 Task: Search one way flight ticket for 4 adults, 1 infant in seat and 1 infant on lap in premium economy from Washington, D.c./dulles/chantilly: Washington Dulles International Airport to Rock Springs: Southwest Wyoming Regional Airport (rock Springs Sweetwater County Airport) on 8-5-2023. Choice of flights is United. Number of bags: 3 checked bags. Price is upto 107000. Outbound departure time preference is 11:00.
Action: Mouse moved to (311, 276)
Screenshot: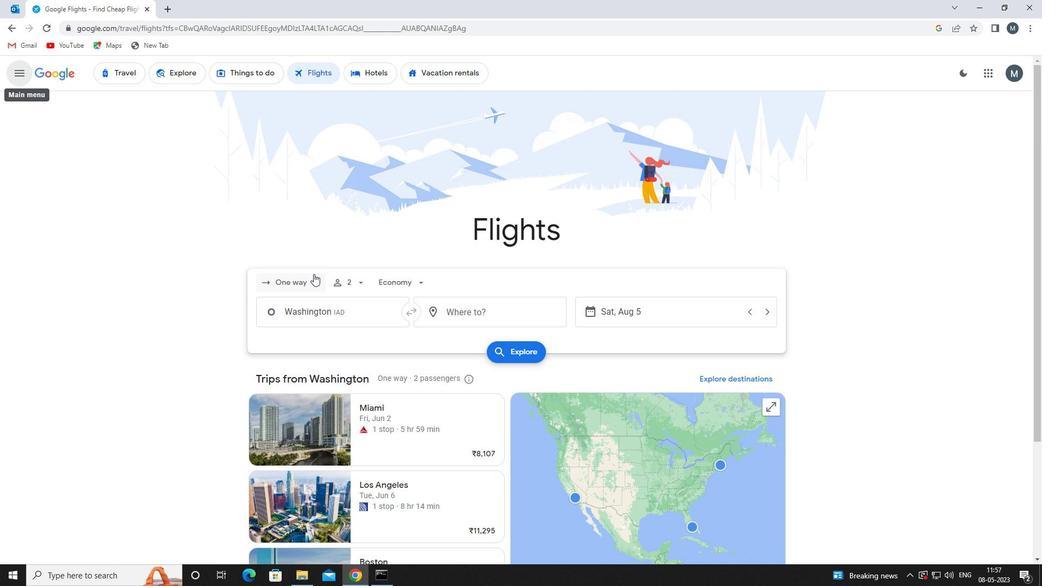 
Action: Mouse pressed left at (311, 276)
Screenshot: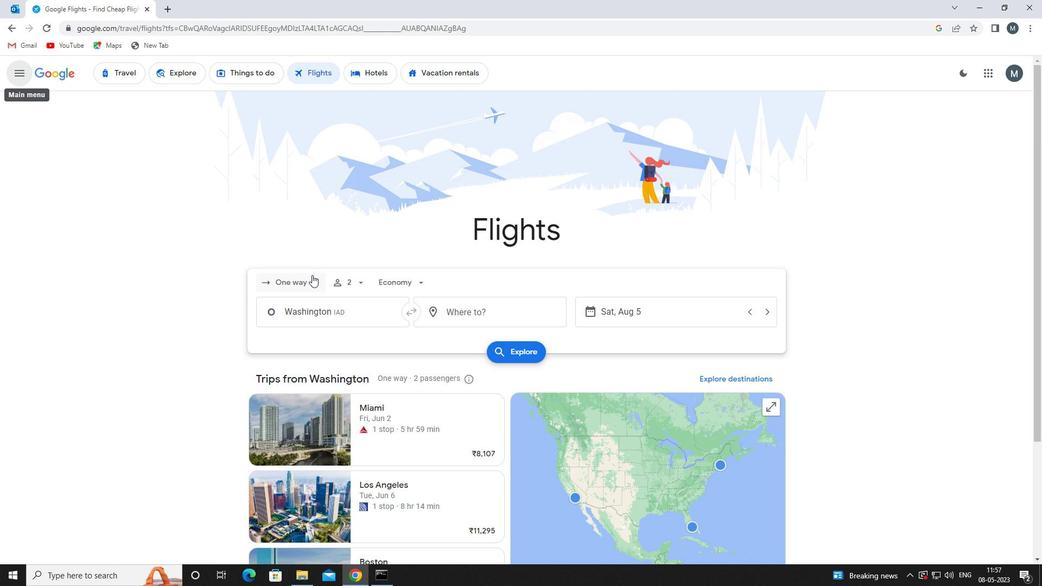 
Action: Mouse moved to (308, 332)
Screenshot: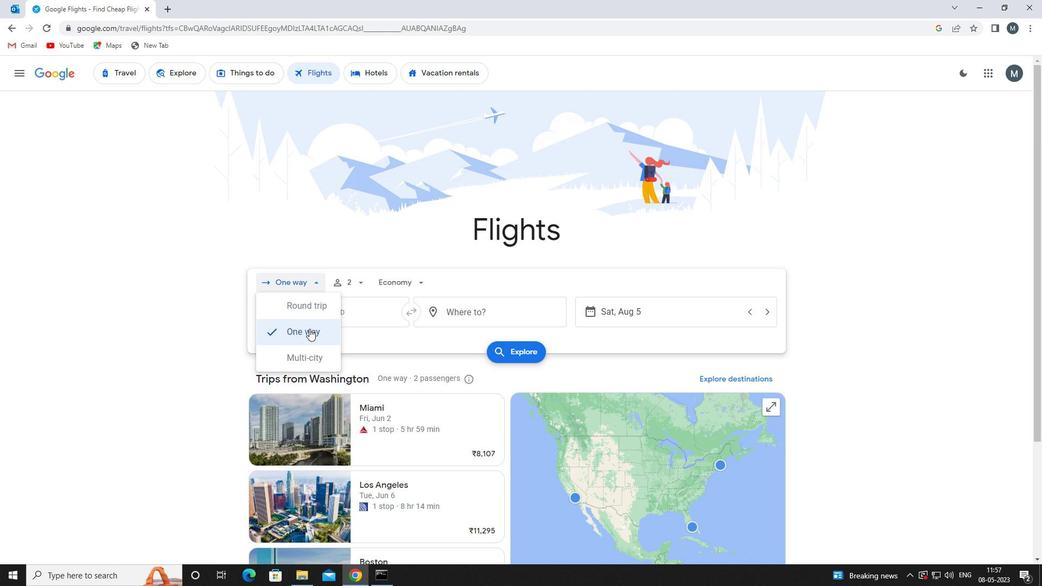 
Action: Mouse pressed left at (308, 332)
Screenshot: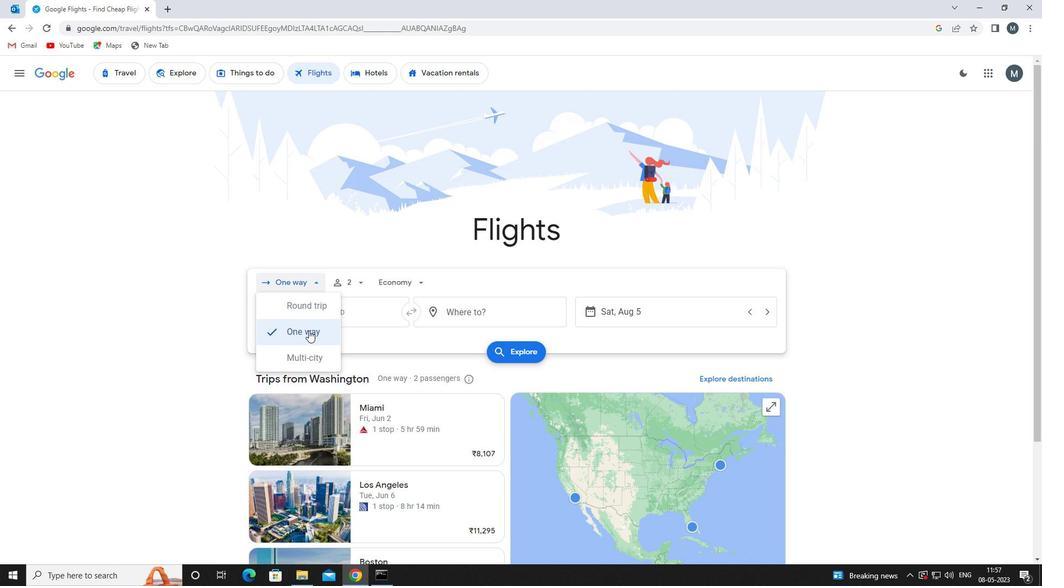 
Action: Mouse moved to (347, 281)
Screenshot: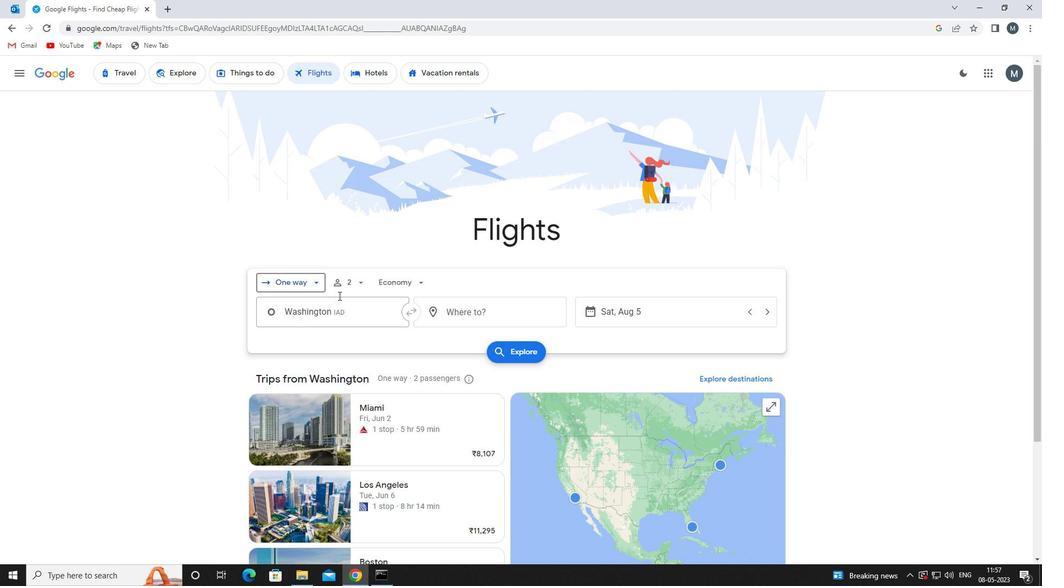 
Action: Mouse pressed left at (347, 281)
Screenshot: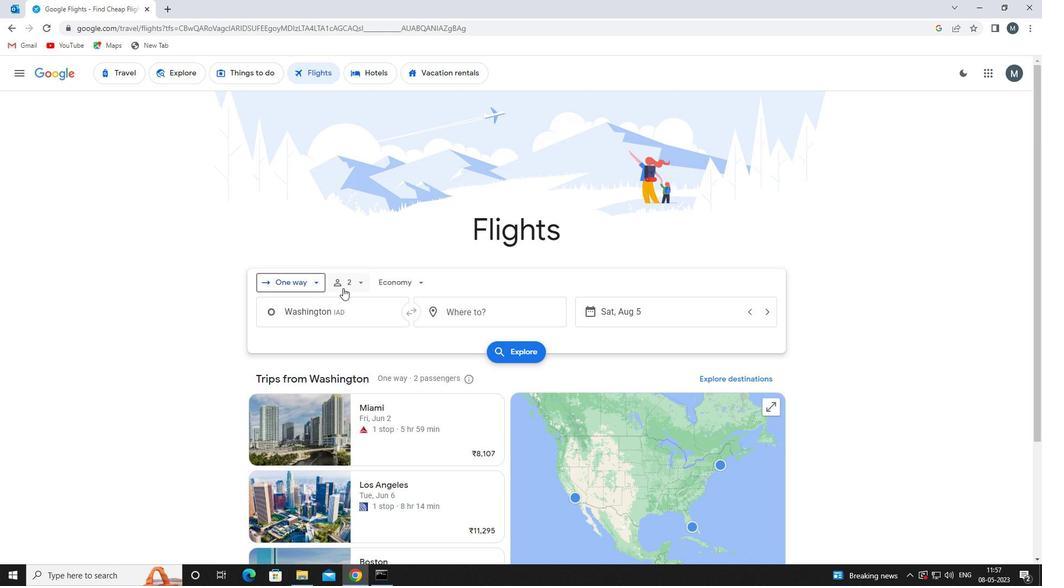 
Action: Mouse moved to (448, 310)
Screenshot: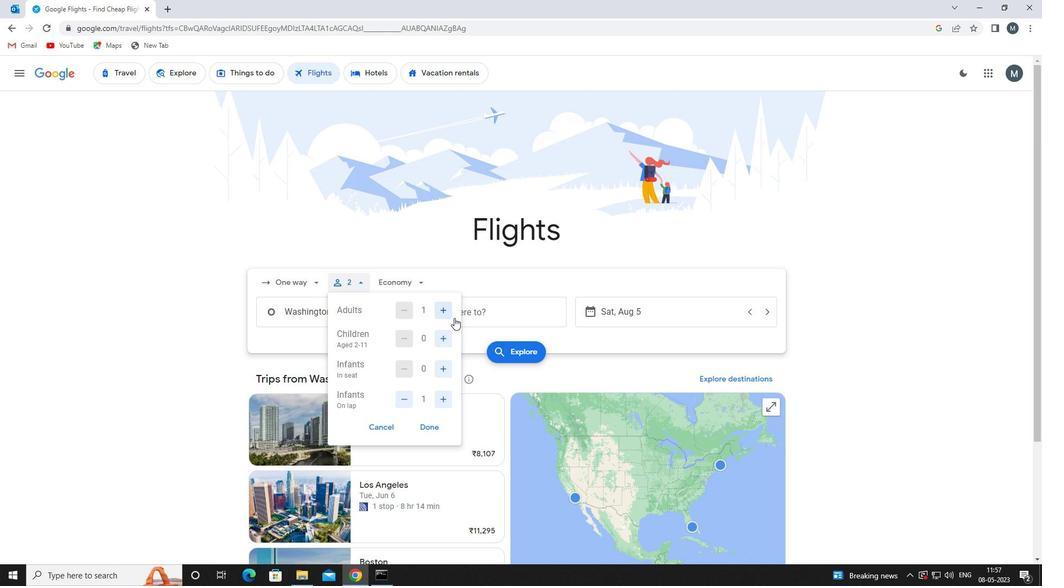 
Action: Mouse pressed left at (448, 310)
Screenshot: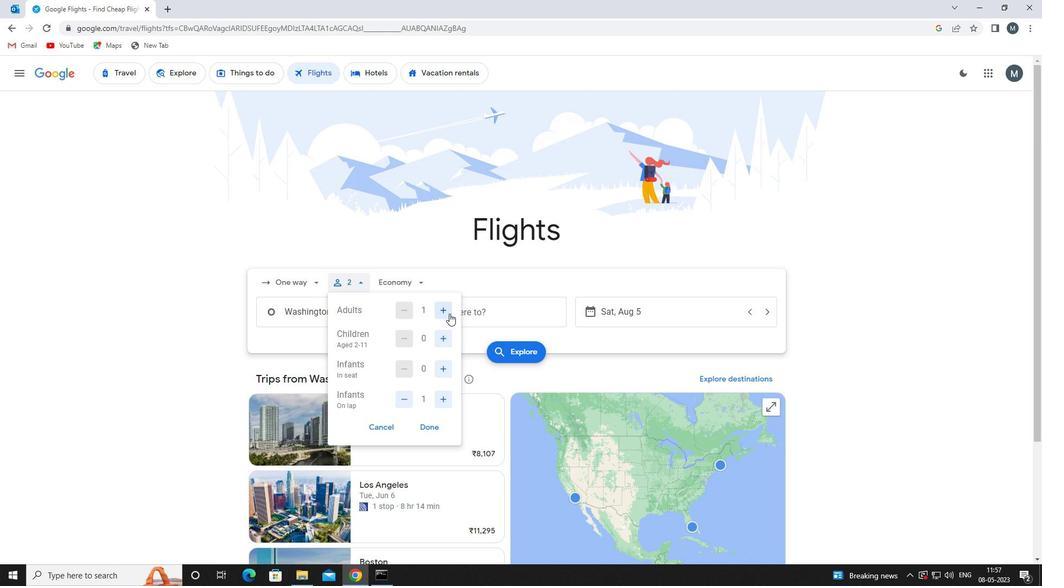 
Action: Mouse pressed left at (448, 310)
Screenshot: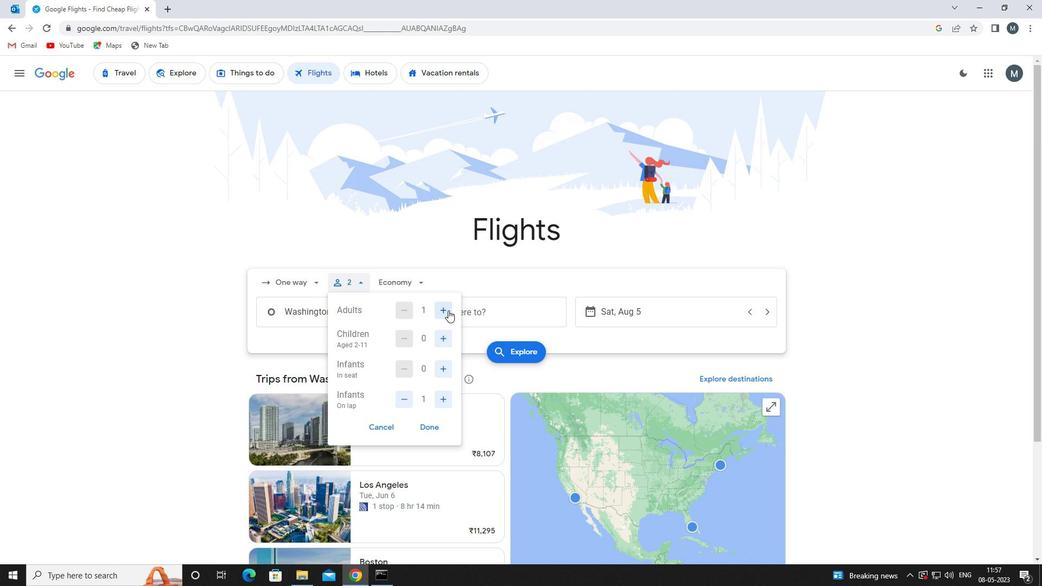 
Action: Mouse pressed left at (448, 310)
Screenshot: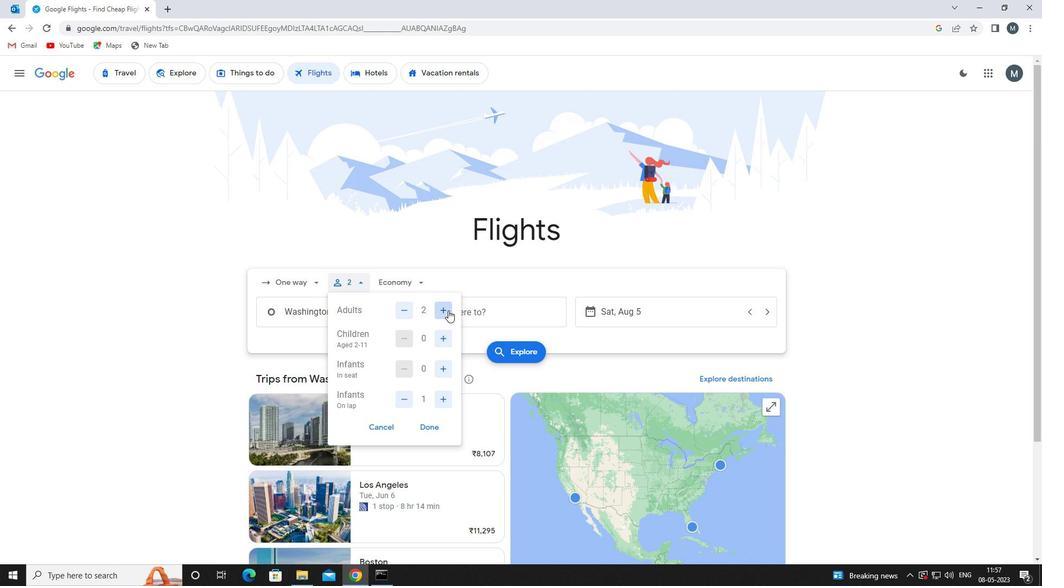 
Action: Mouse moved to (442, 368)
Screenshot: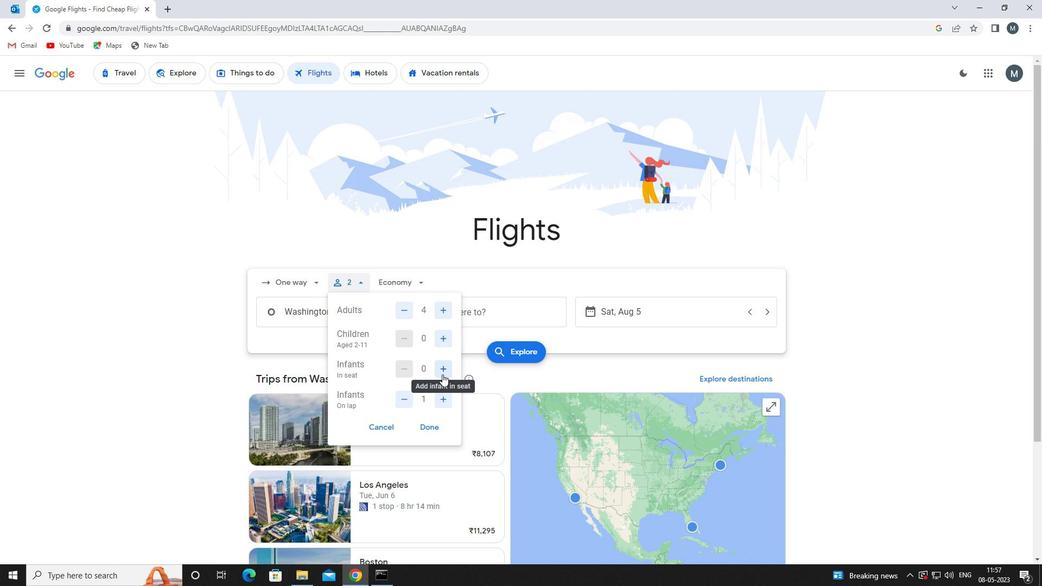 
Action: Mouse pressed left at (442, 368)
Screenshot: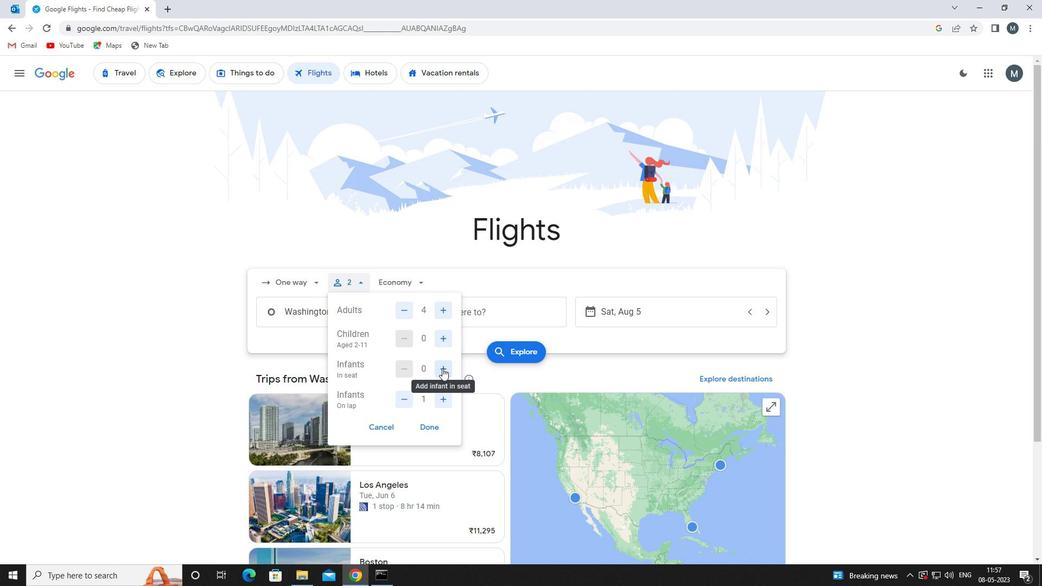 
Action: Mouse moved to (445, 401)
Screenshot: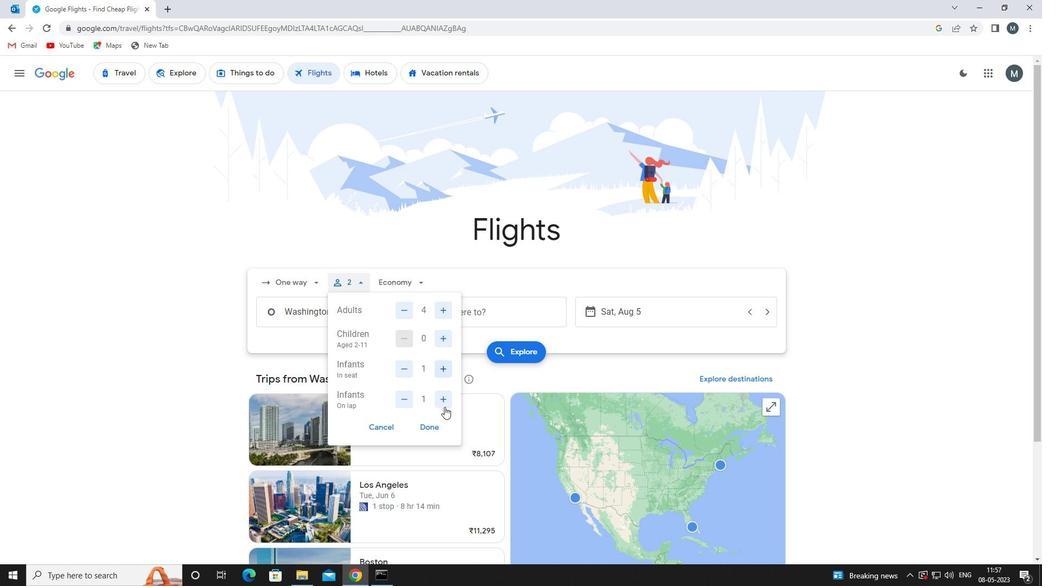 
Action: Mouse pressed left at (445, 401)
Screenshot: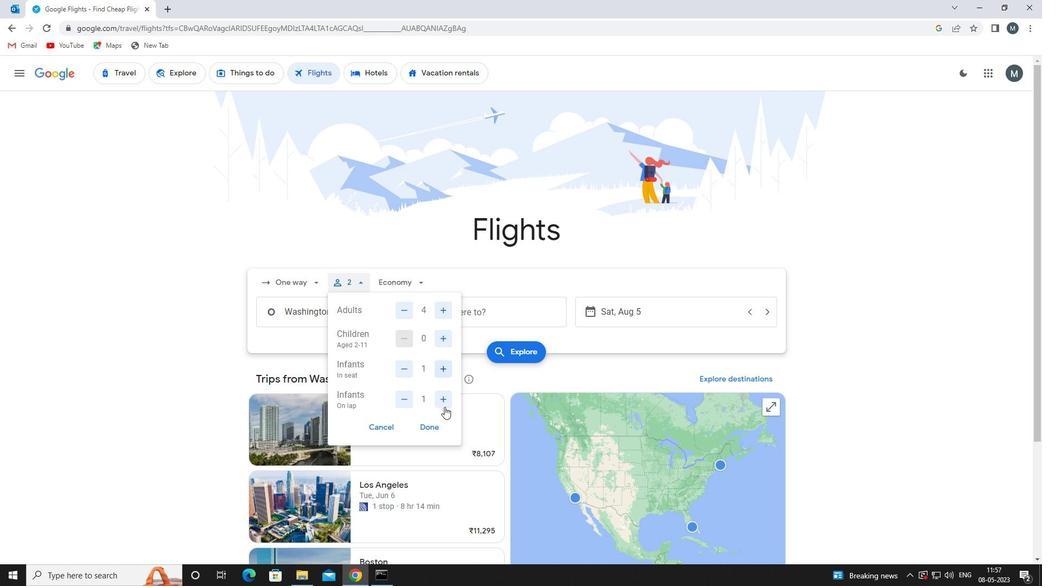 
Action: Mouse moved to (403, 397)
Screenshot: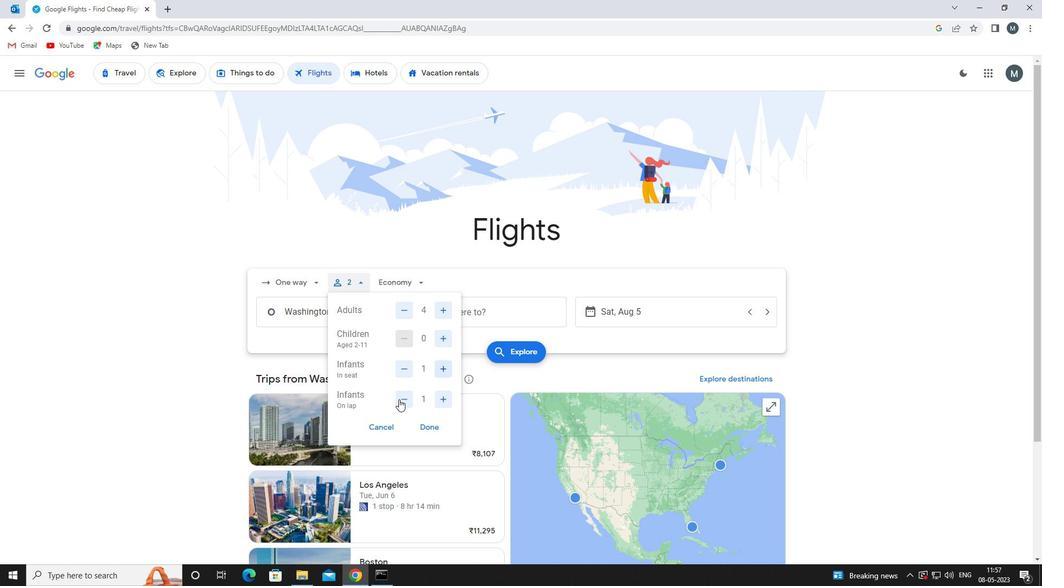 
Action: Mouse pressed left at (403, 397)
Screenshot: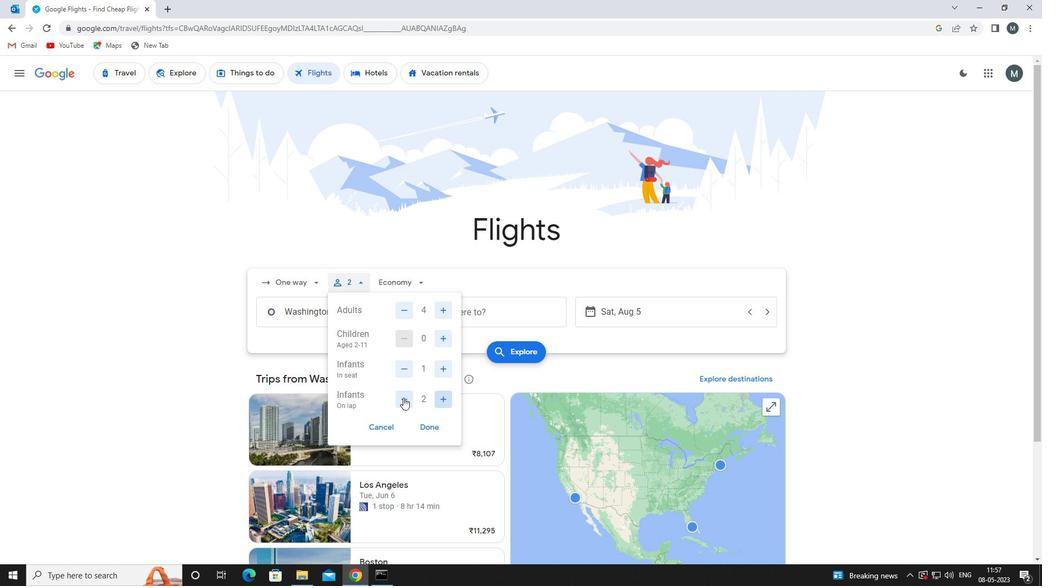 
Action: Mouse moved to (429, 429)
Screenshot: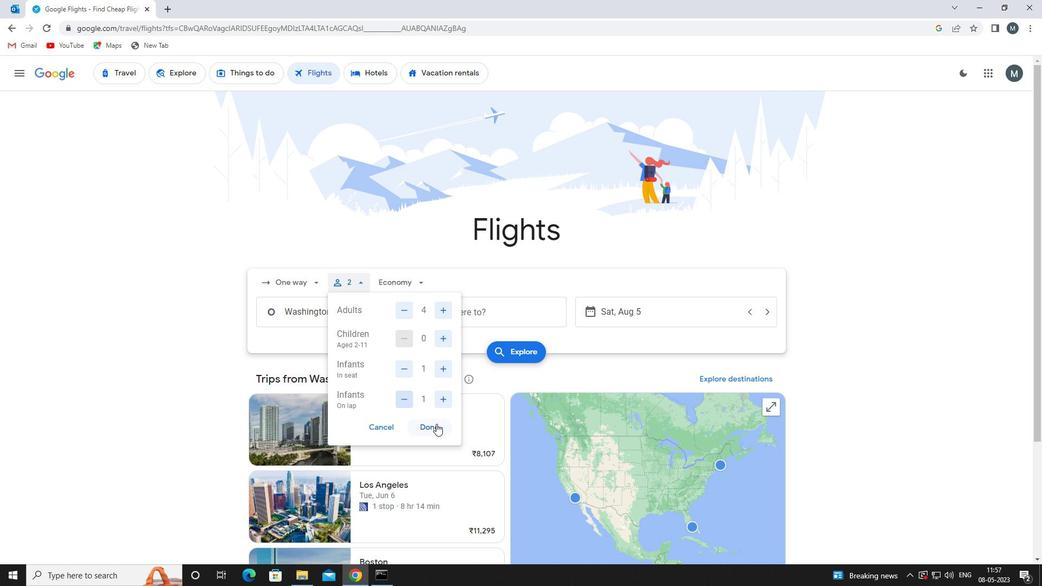 
Action: Mouse pressed left at (429, 429)
Screenshot: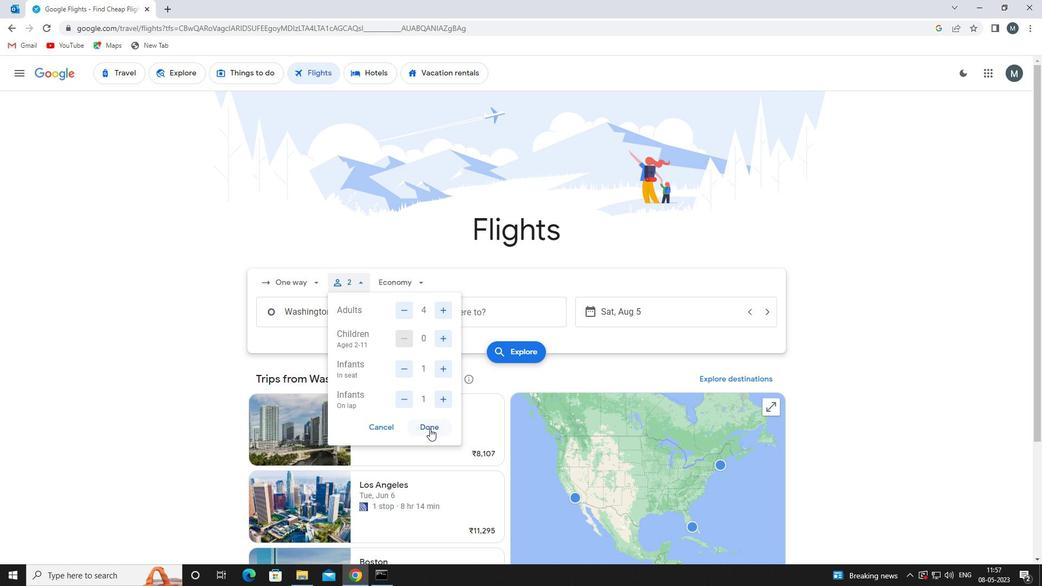 
Action: Mouse moved to (408, 284)
Screenshot: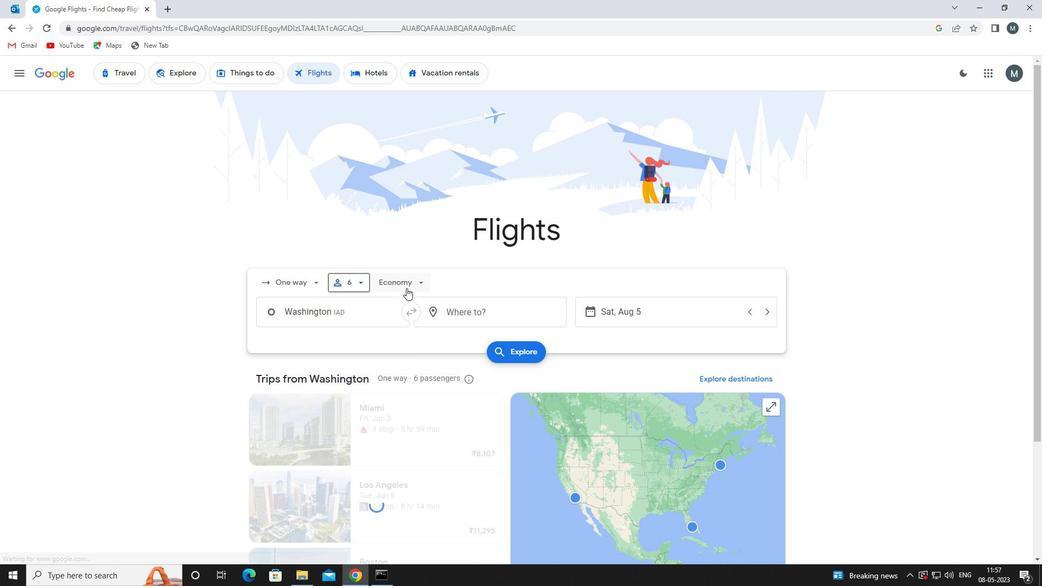 
Action: Mouse pressed left at (408, 284)
Screenshot: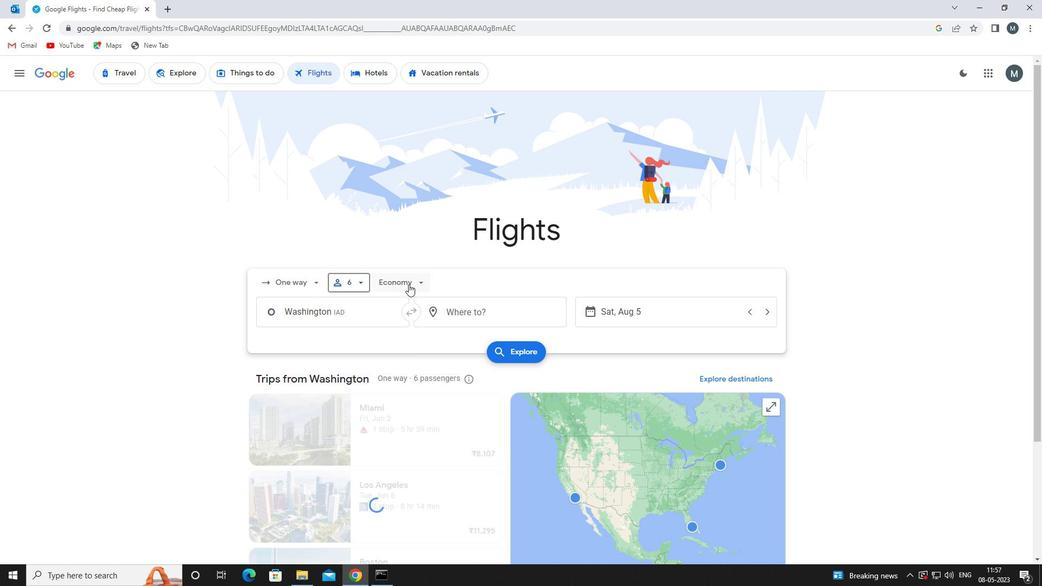 
Action: Mouse moved to (419, 333)
Screenshot: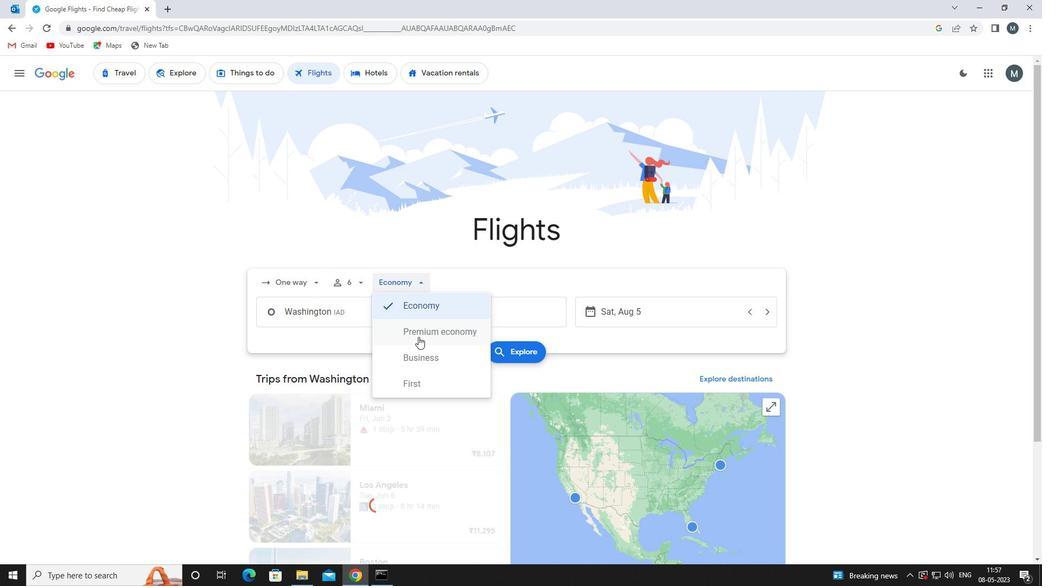 
Action: Mouse pressed left at (419, 333)
Screenshot: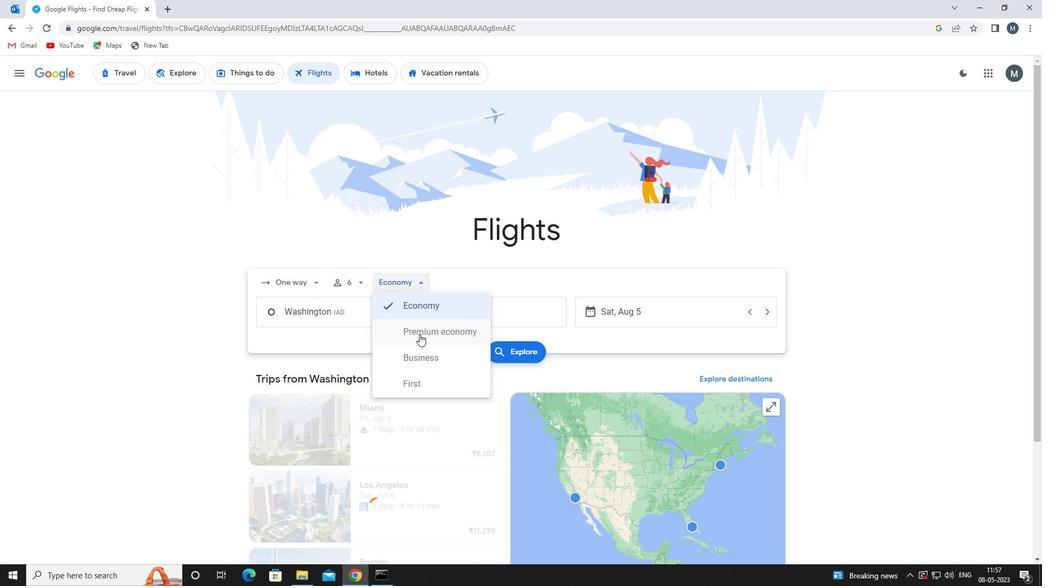 
Action: Mouse moved to (353, 305)
Screenshot: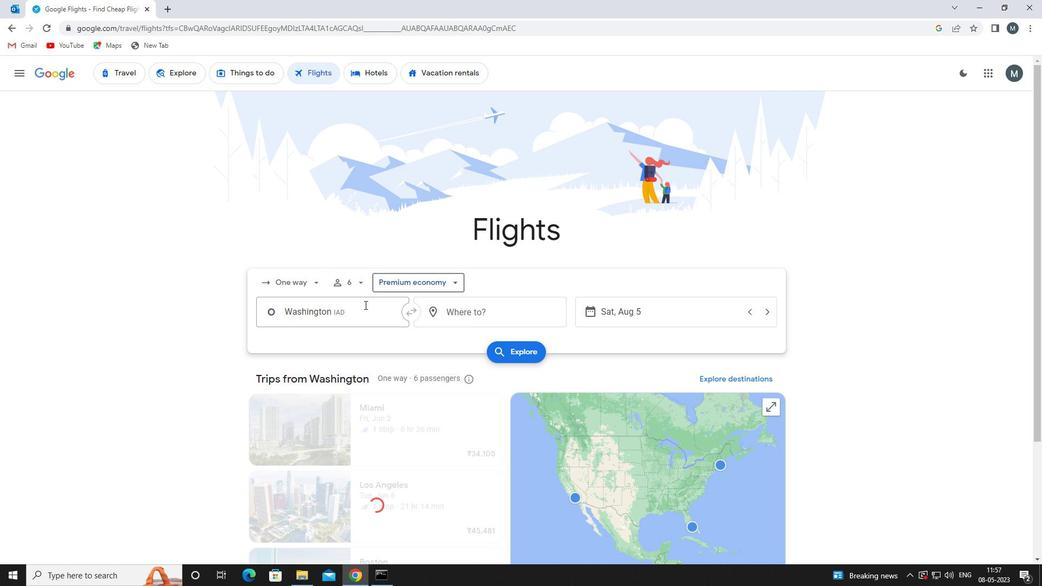 
Action: Mouse pressed left at (353, 305)
Screenshot: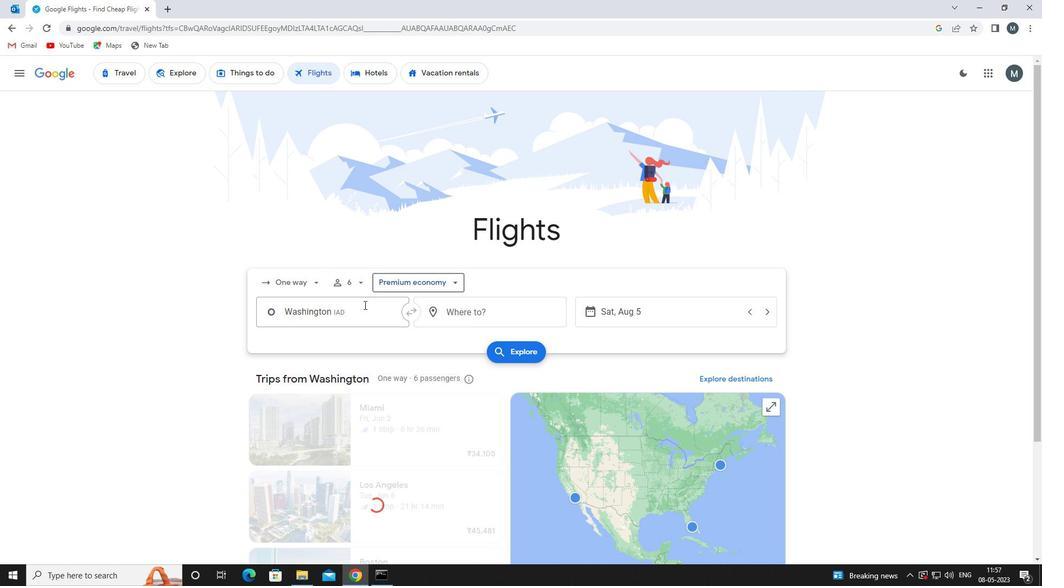 
Action: Mouse moved to (347, 337)
Screenshot: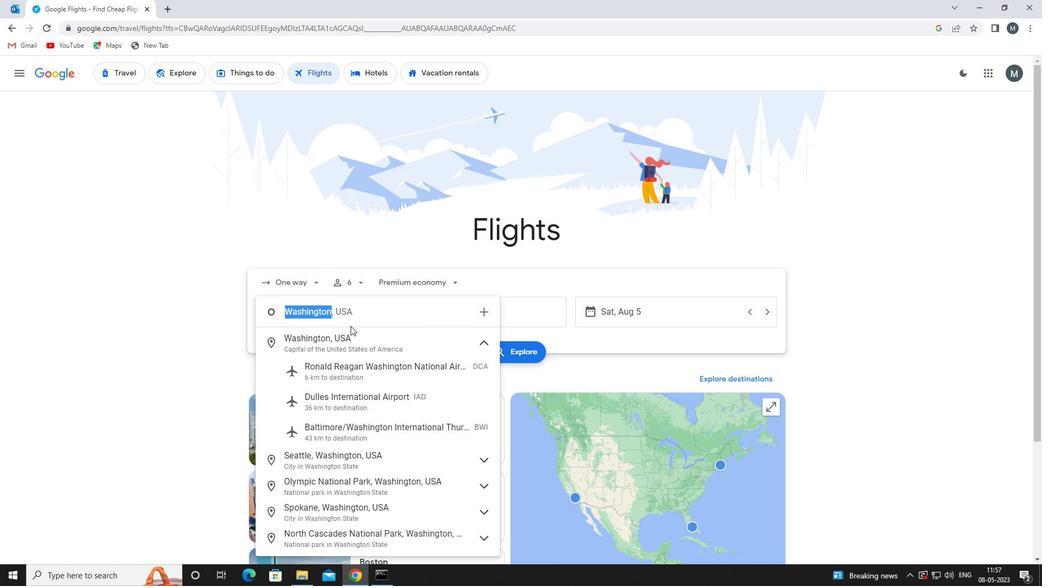 
Action: Key pressed dulles
Screenshot: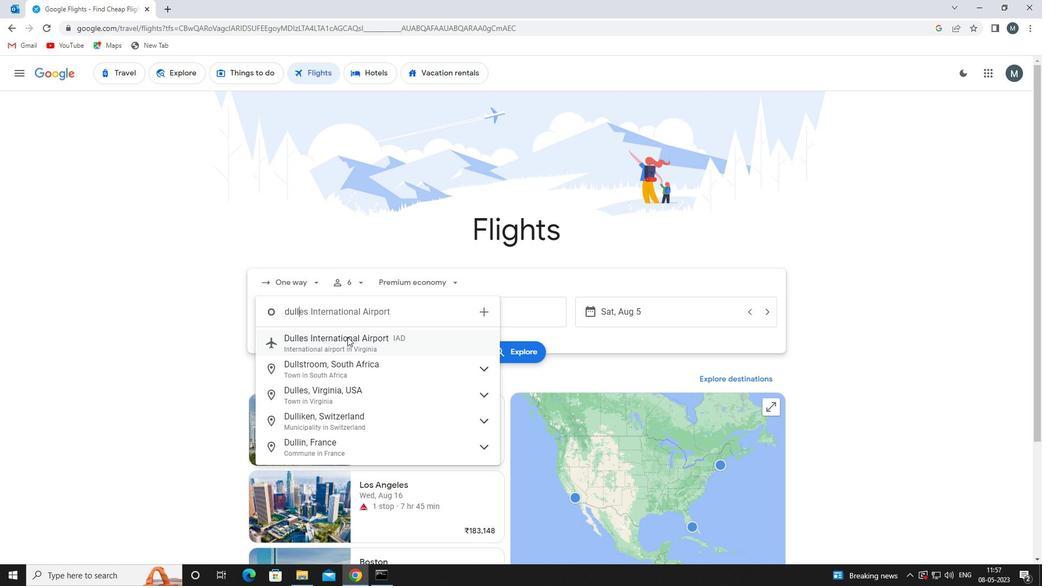 
Action: Mouse moved to (357, 337)
Screenshot: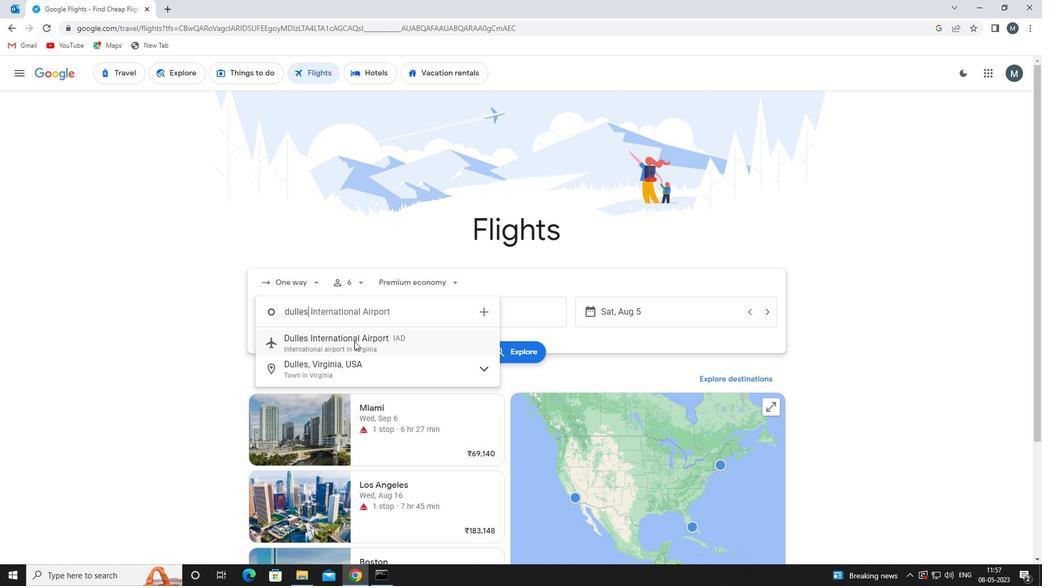 
Action: Mouse pressed left at (357, 337)
Screenshot: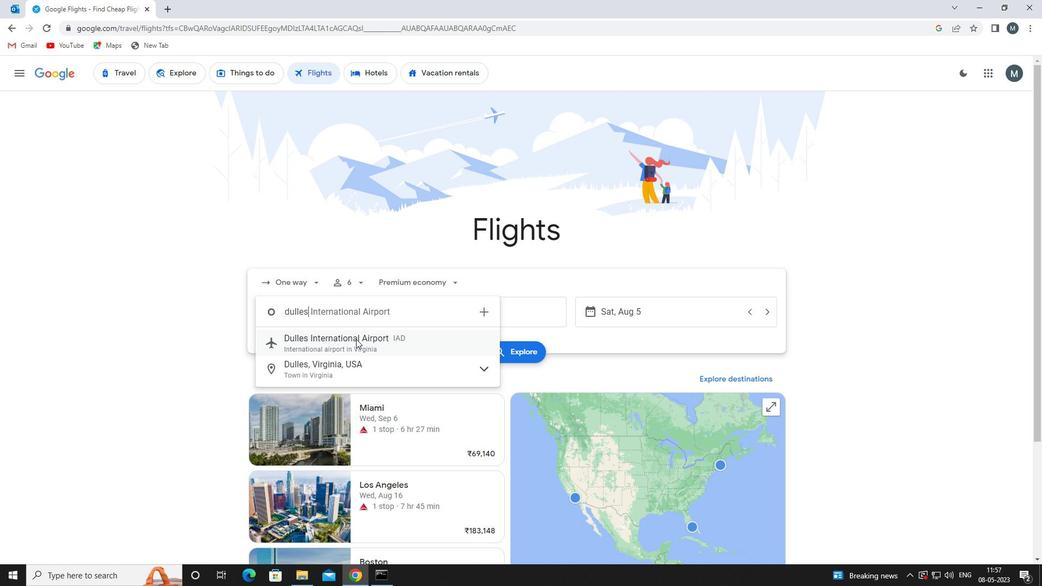 
Action: Mouse moved to (437, 314)
Screenshot: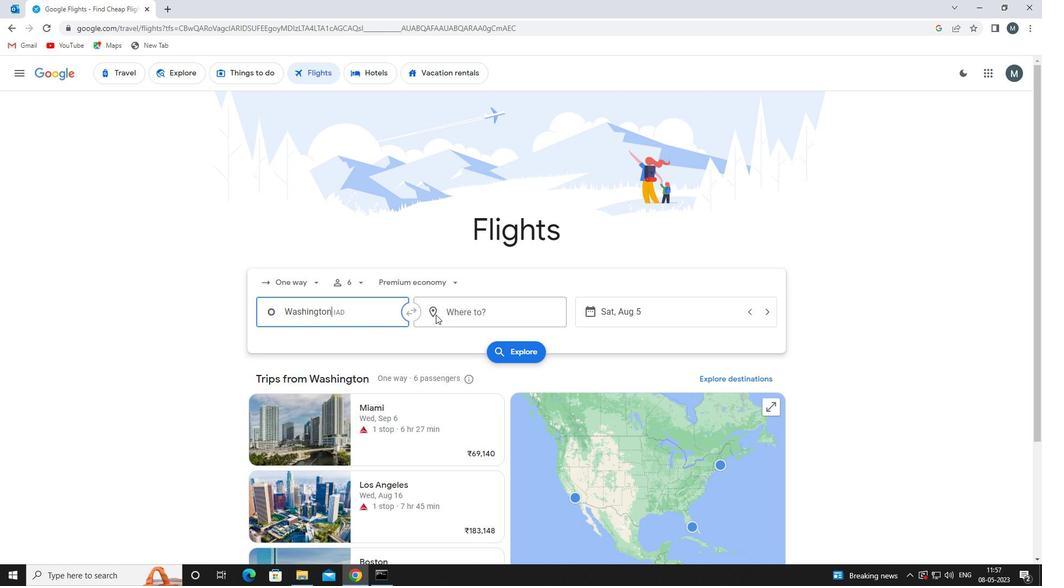 
Action: Mouse pressed left at (437, 314)
Screenshot: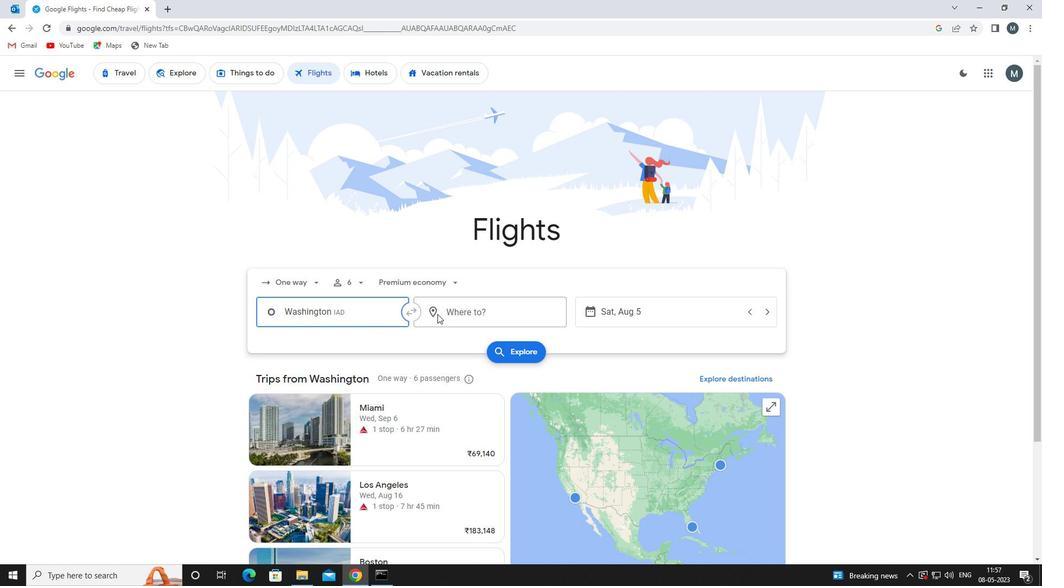 
Action: Mouse moved to (434, 313)
Screenshot: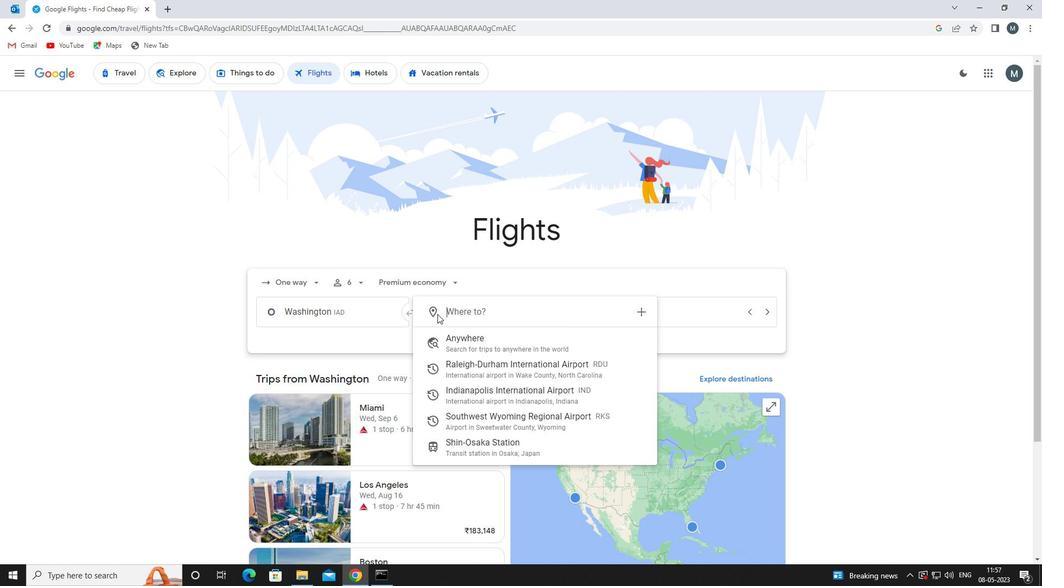 
Action: Key pressed rks
Screenshot: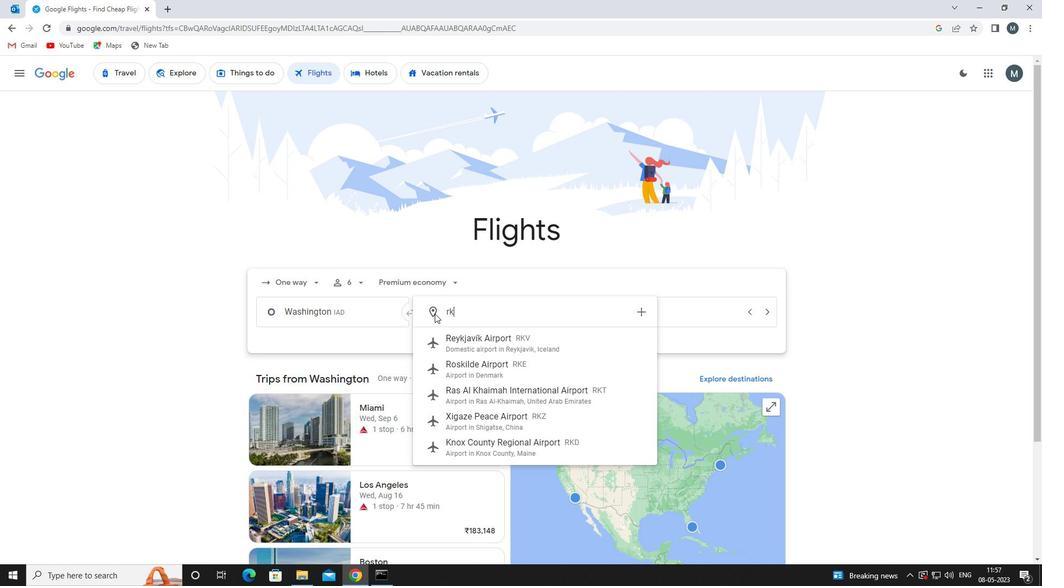 
Action: Mouse moved to (489, 341)
Screenshot: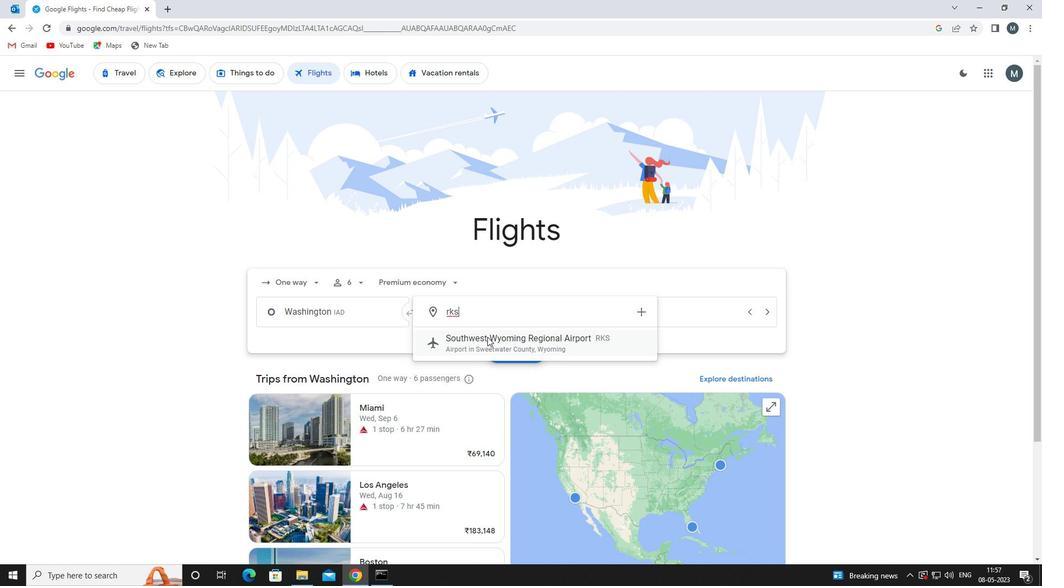 
Action: Mouse pressed left at (489, 341)
Screenshot: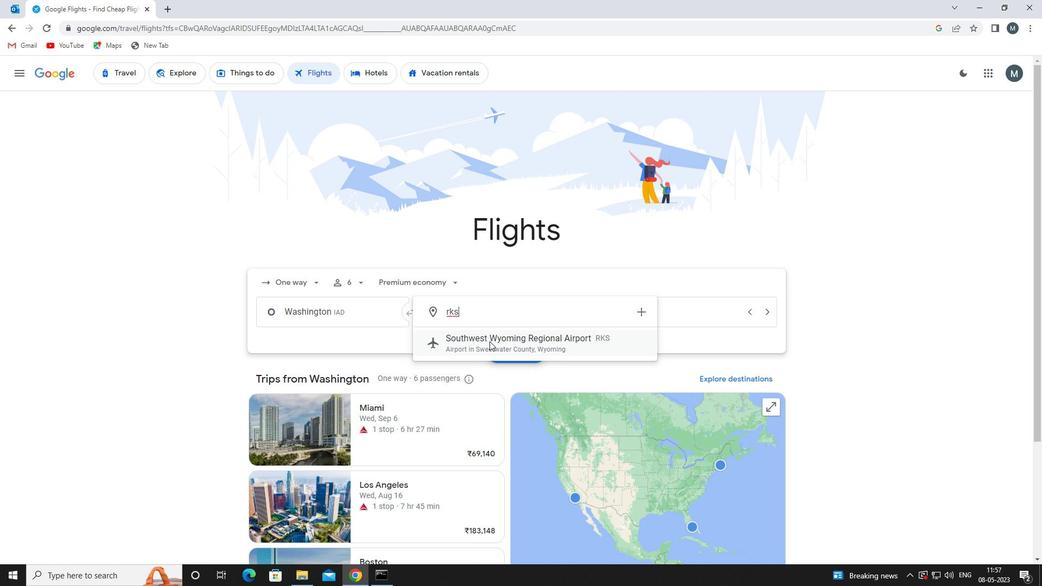 
Action: Mouse moved to (624, 310)
Screenshot: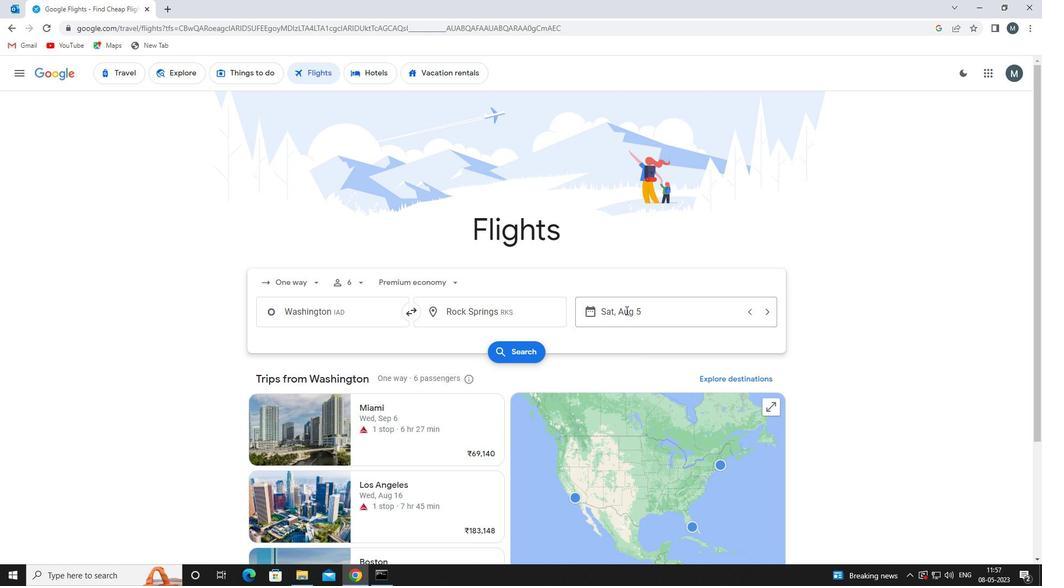 
Action: Mouse pressed left at (624, 310)
Screenshot: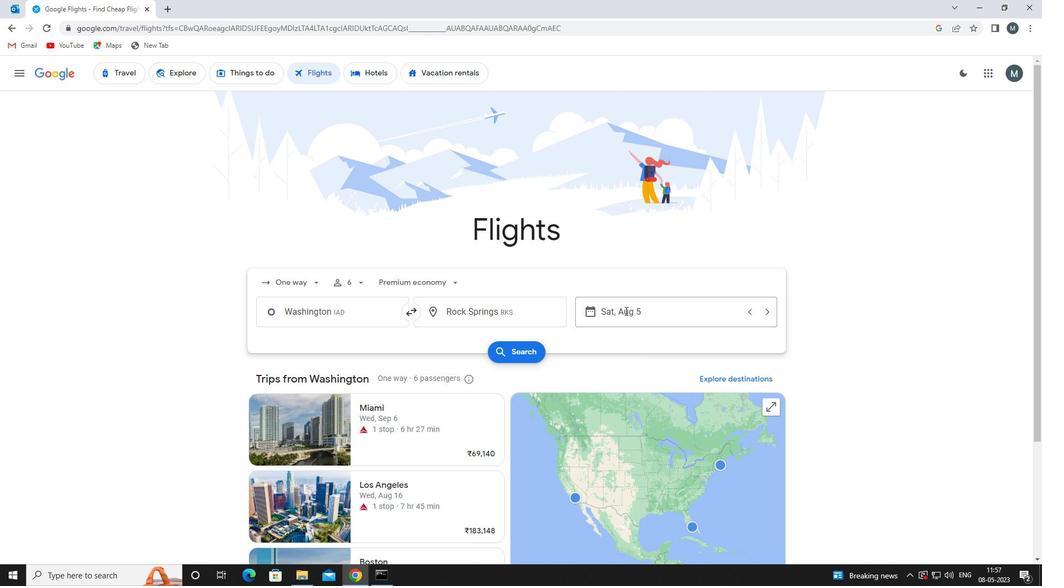 
Action: Mouse moved to (544, 370)
Screenshot: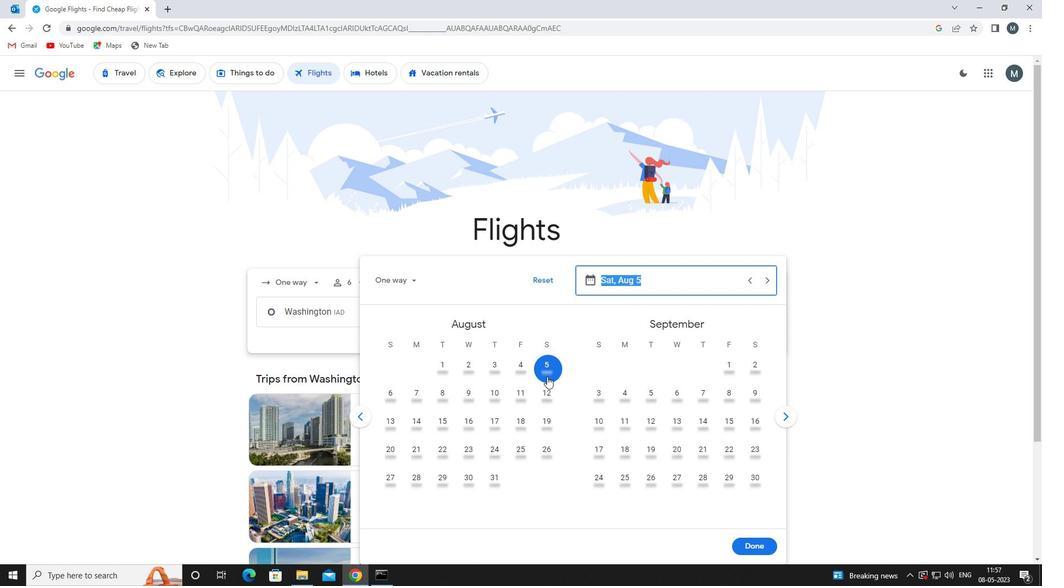 
Action: Mouse pressed left at (544, 370)
Screenshot: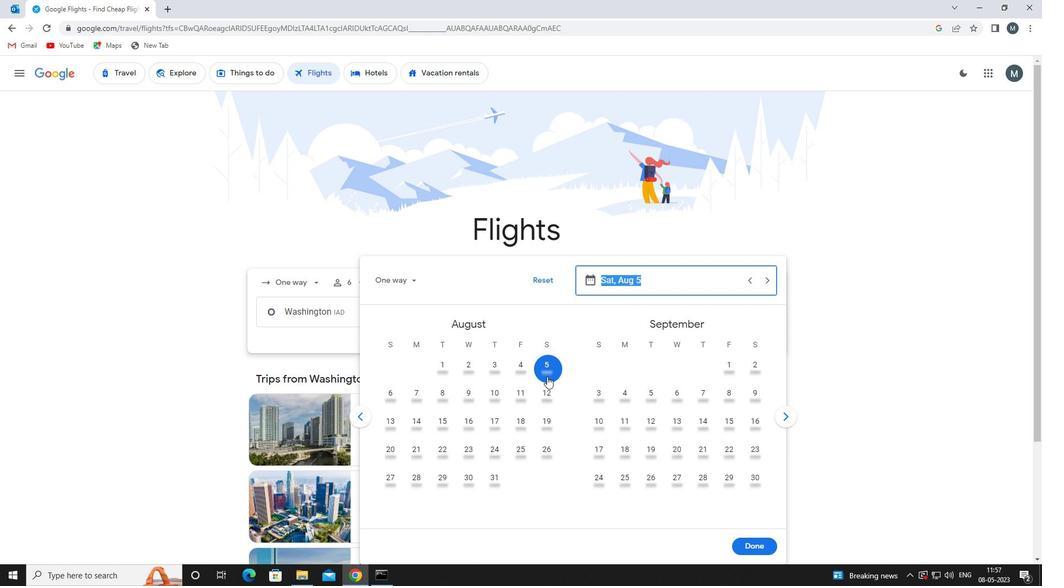 
Action: Mouse moved to (751, 544)
Screenshot: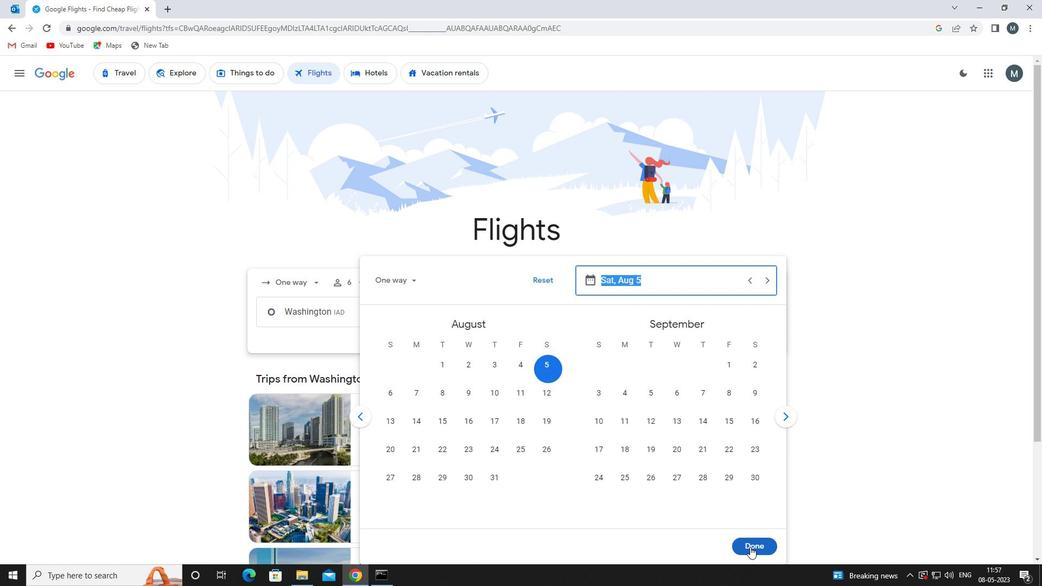 
Action: Mouse pressed left at (751, 544)
Screenshot: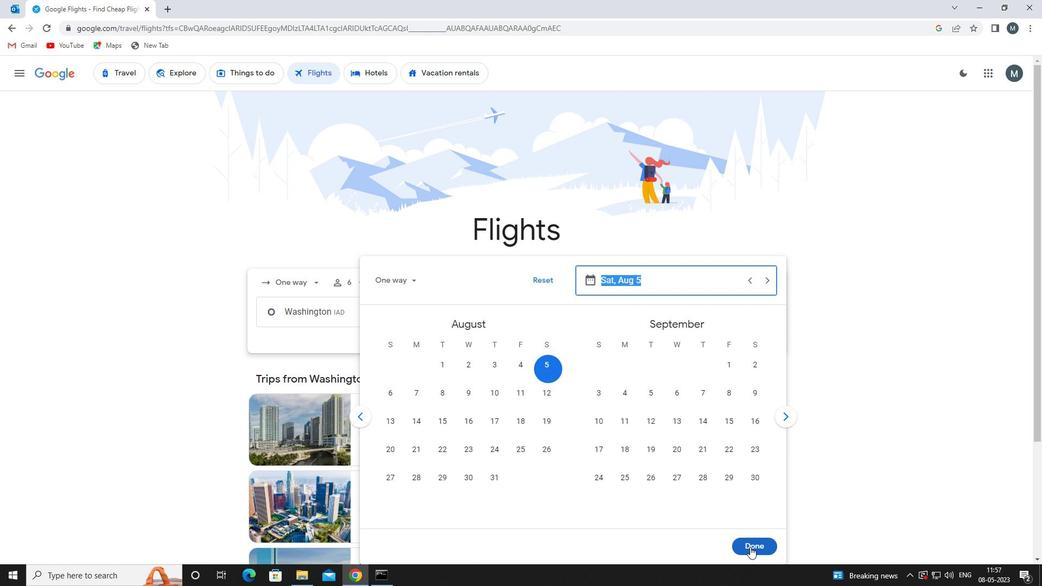 
Action: Mouse moved to (508, 348)
Screenshot: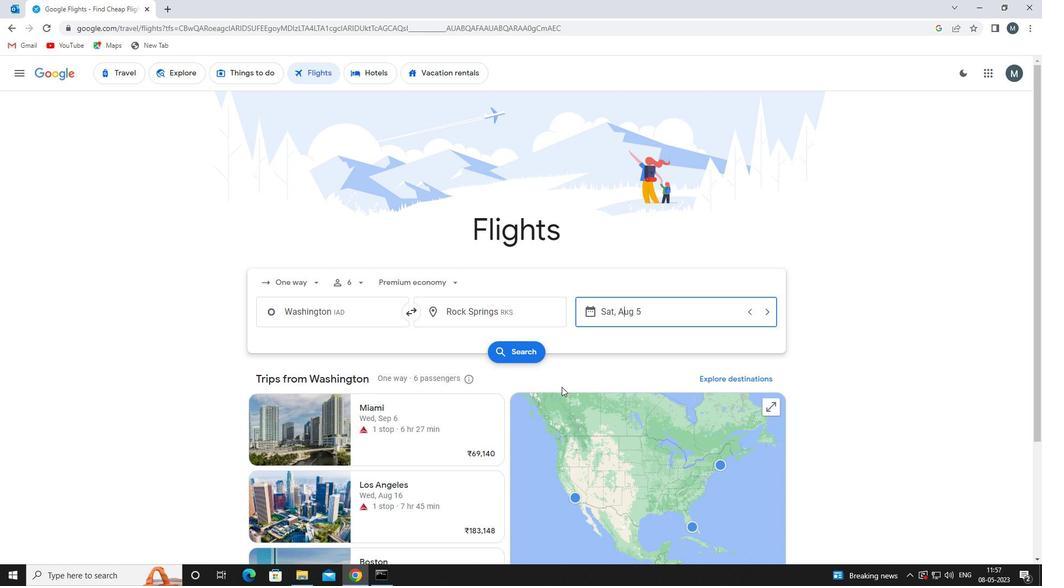 
Action: Mouse pressed left at (508, 348)
Screenshot: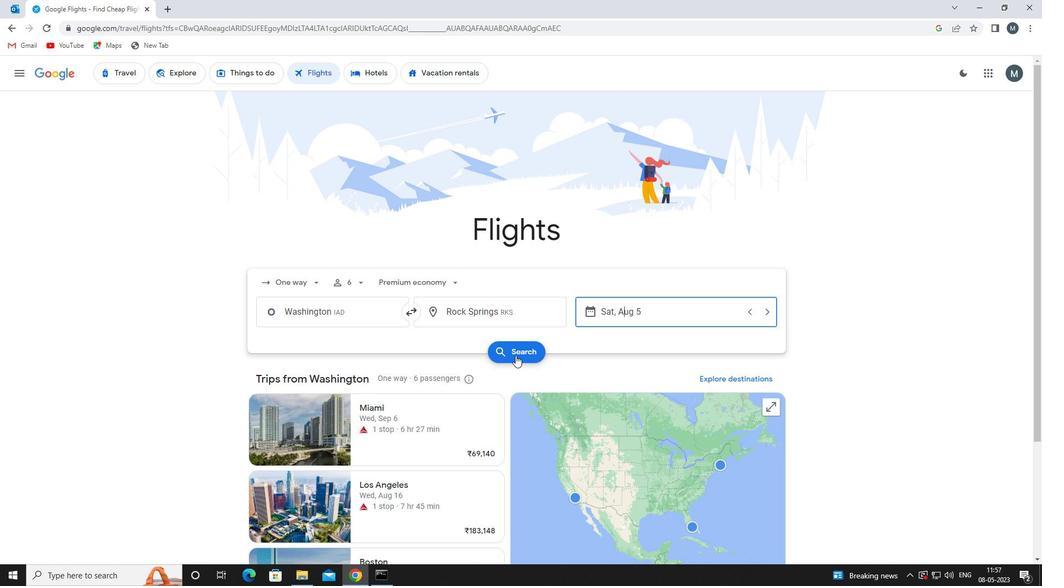 
Action: Mouse moved to (252, 169)
Screenshot: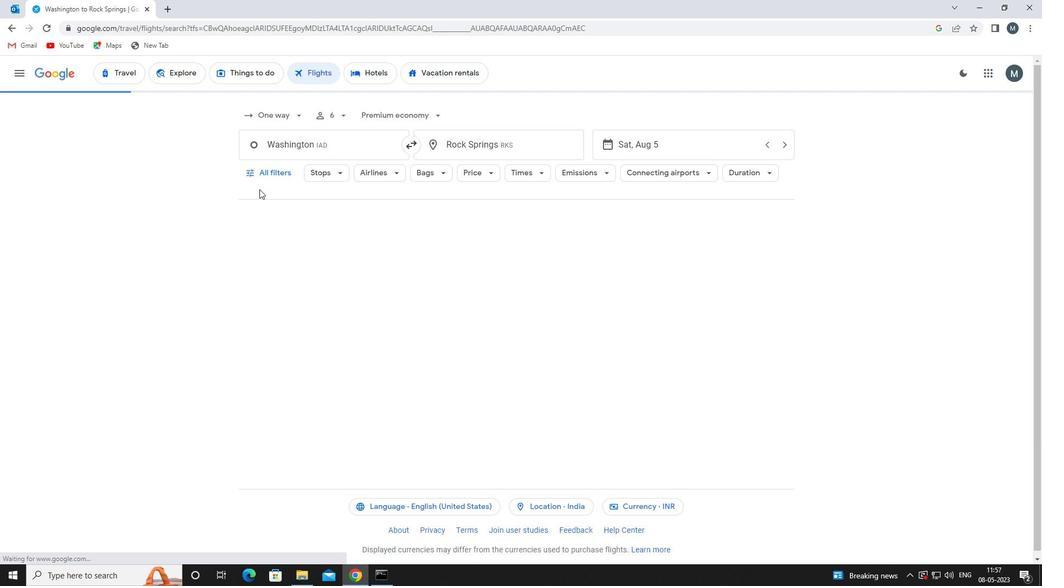 
Action: Mouse pressed left at (252, 169)
Screenshot: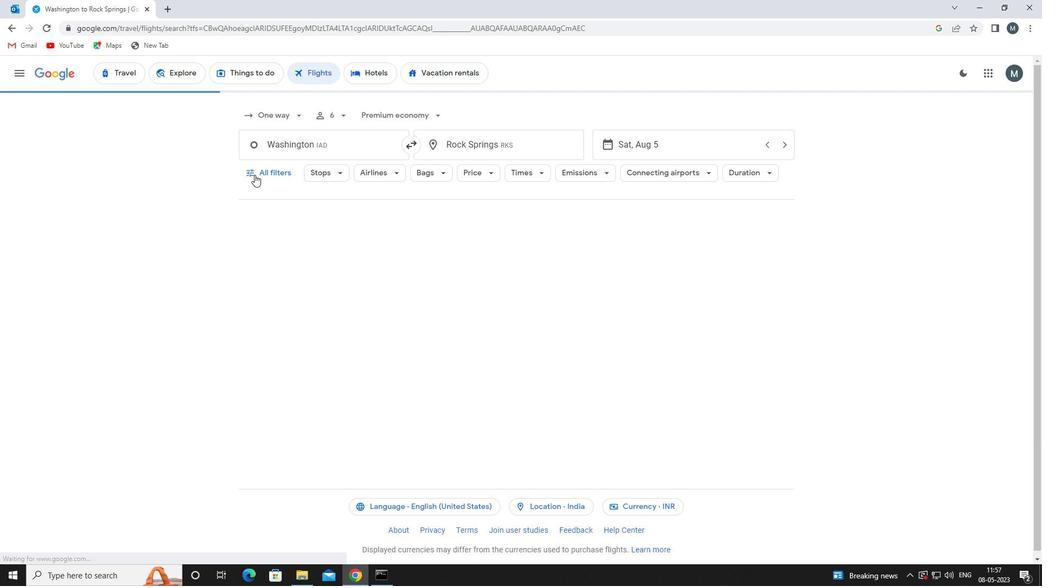 
Action: Mouse moved to (306, 273)
Screenshot: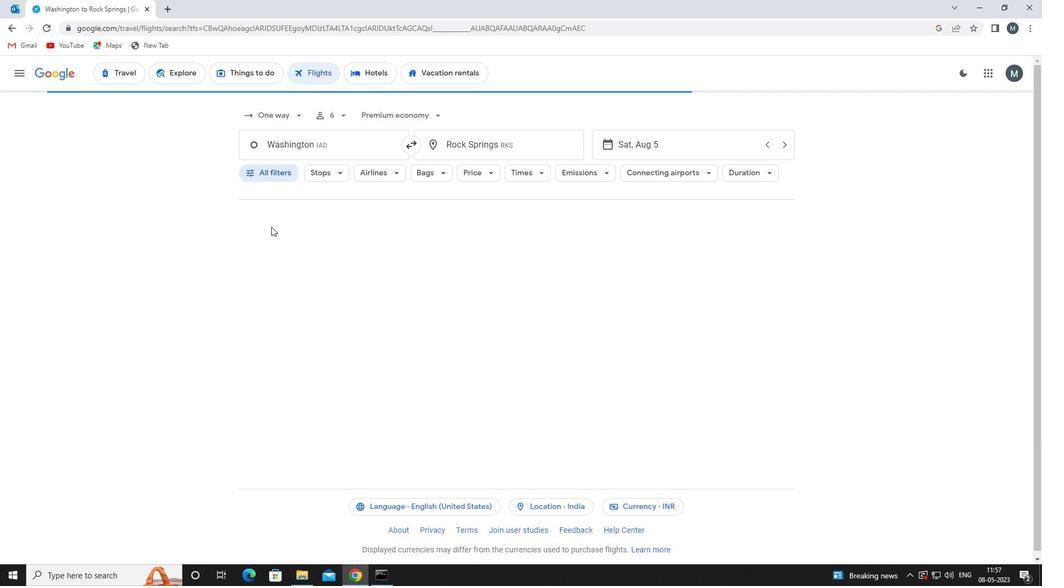 
Action: Mouse scrolled (306, 272) with delta (0, 0)
Screenshot: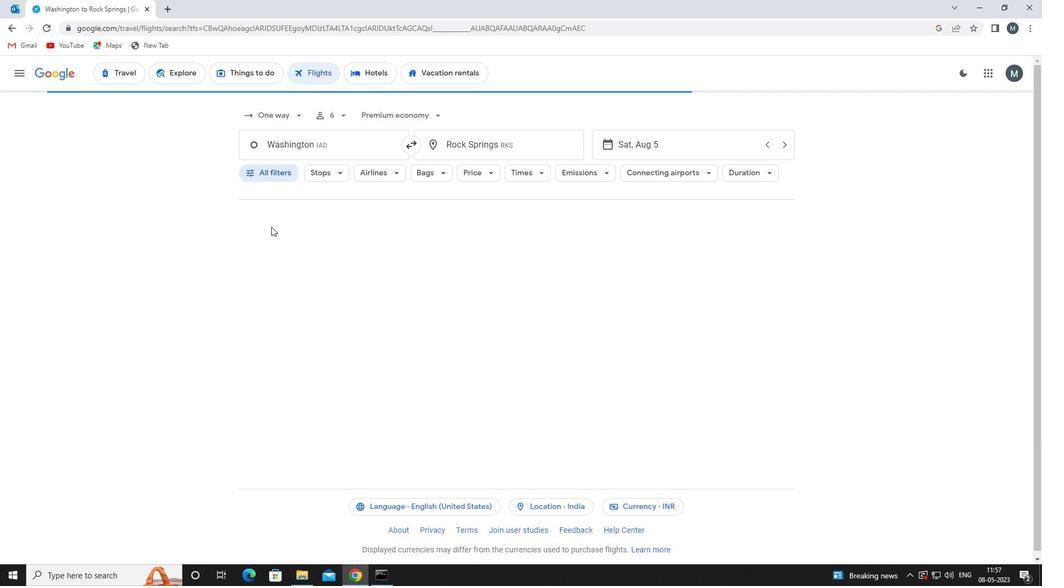 
Action: Mouse moved to (307, 281)
Screenshot: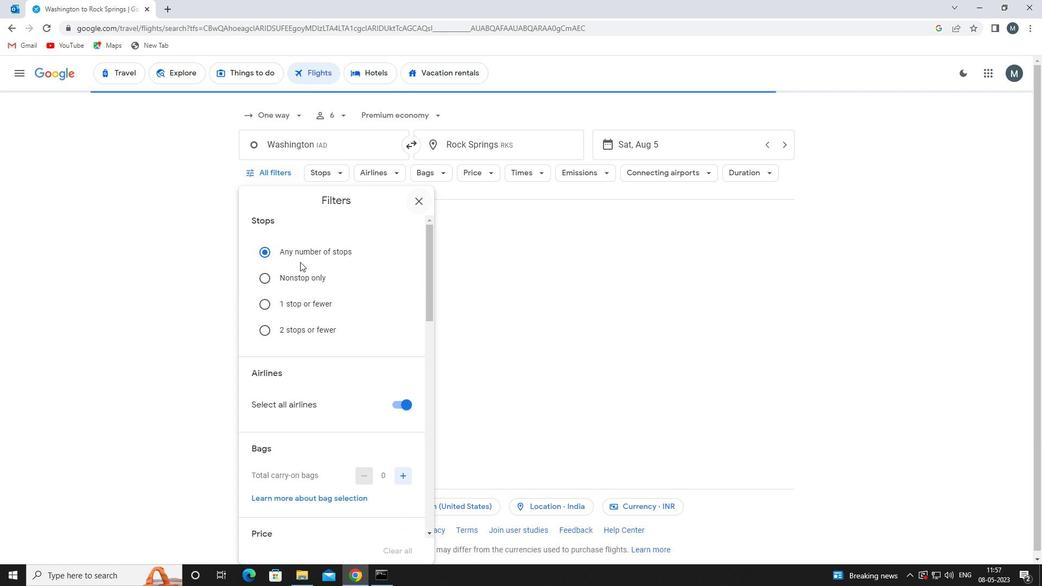 
Action: Mouse scrolled (307, 280) with delta (0, 0)
Screenshot: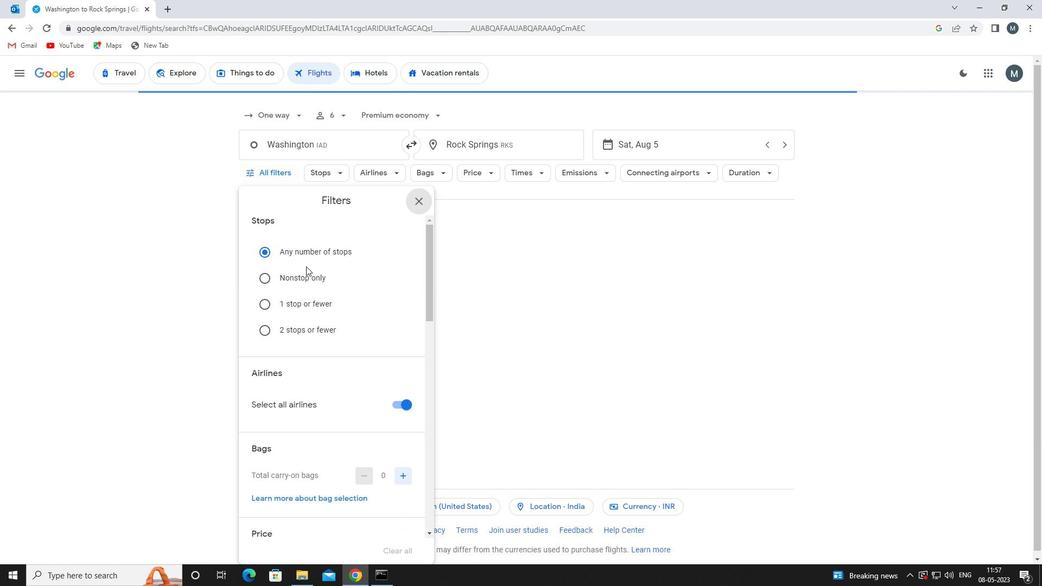 
Action: Mouse moved to (398, 297)
Screenshot: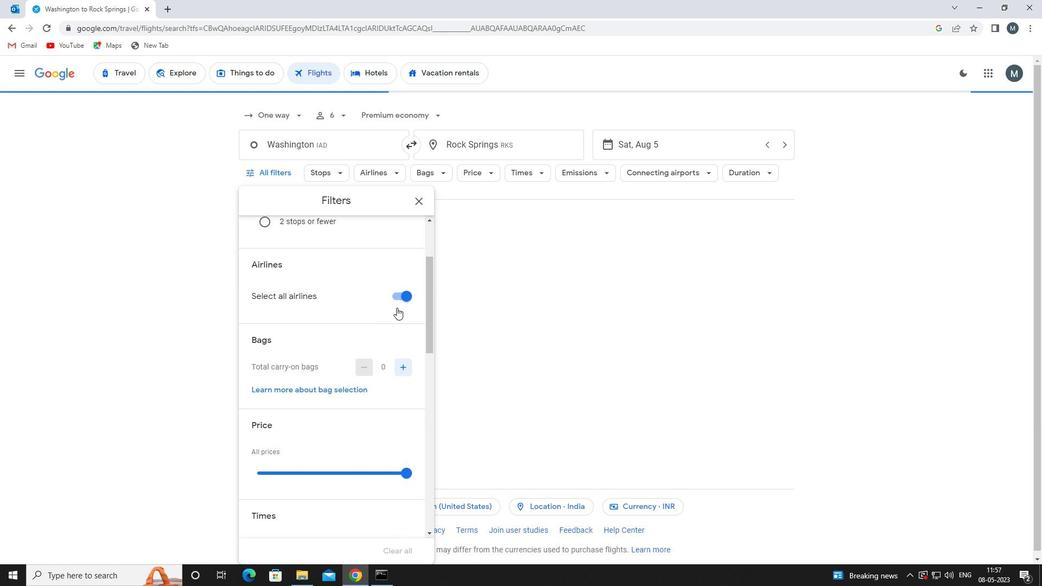 
Action: Mouse pressed left at (398, 297)
Screenshot: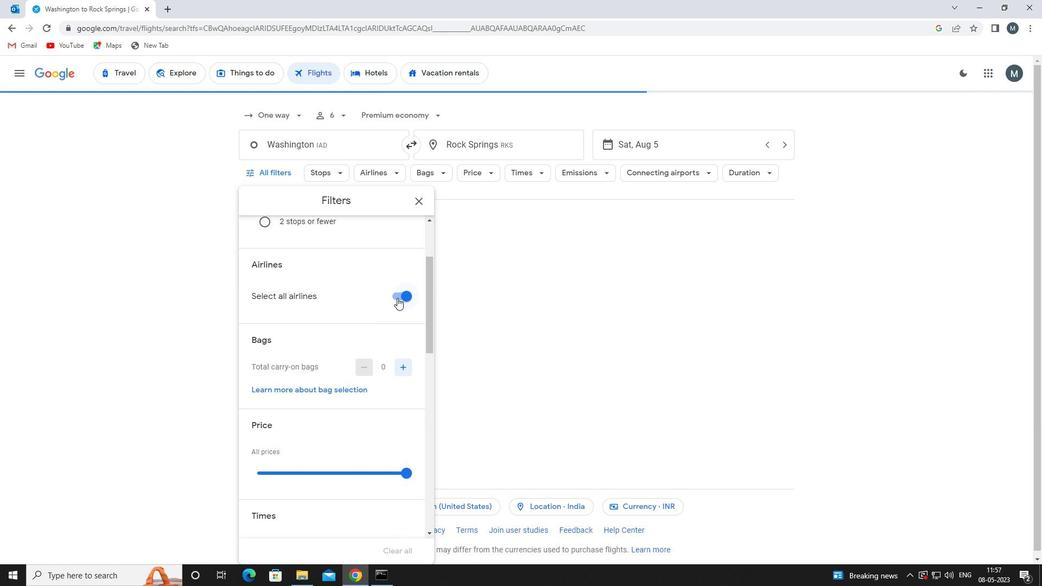 
Action: Mouse moved to (396, 295)
Screenshot: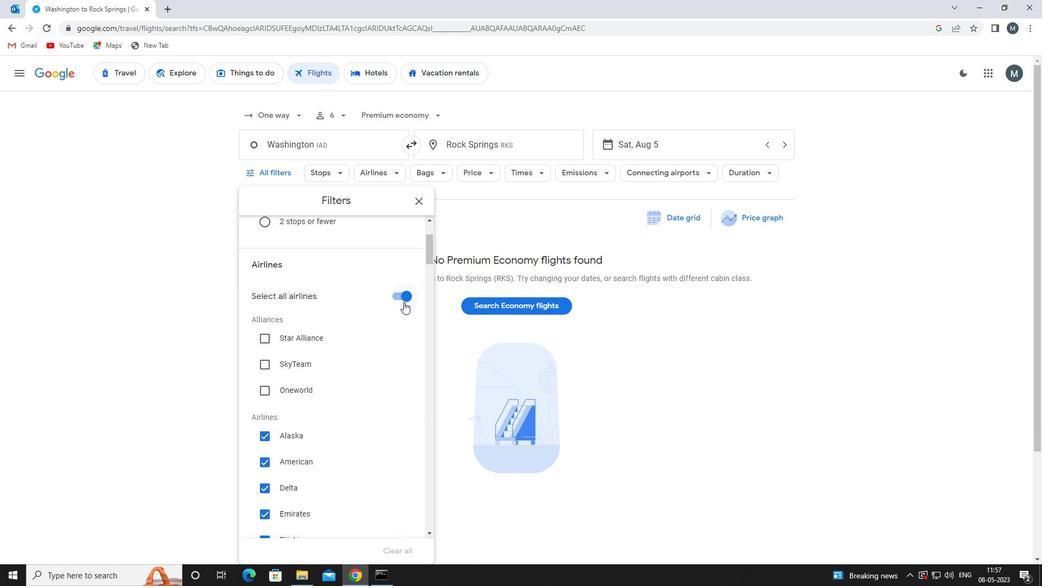 
Action: Mouse pressed left at (396, 295)
Screenshot: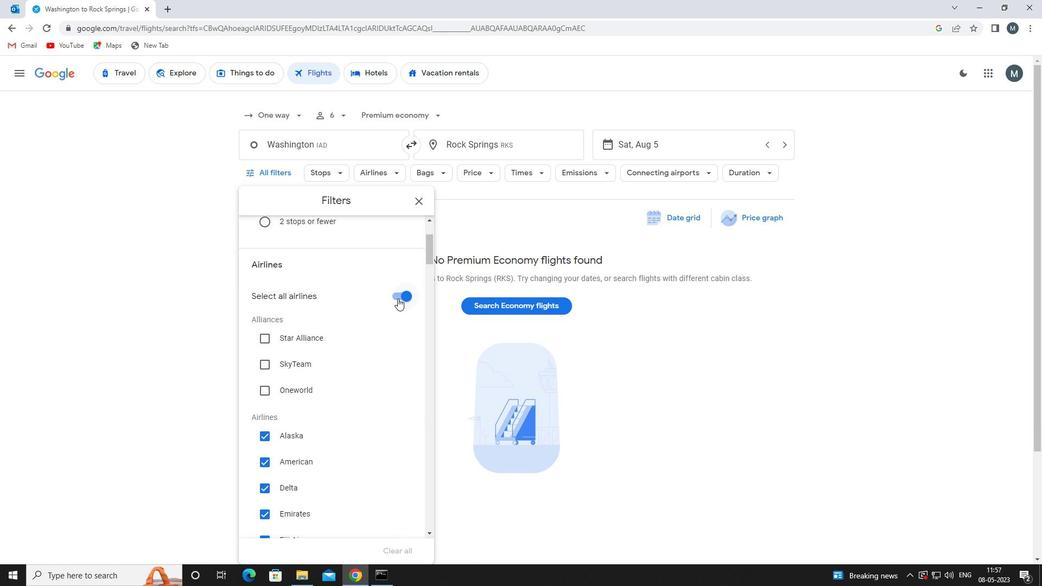 
Action: Mouse moved to (351, 333)
Screenshot: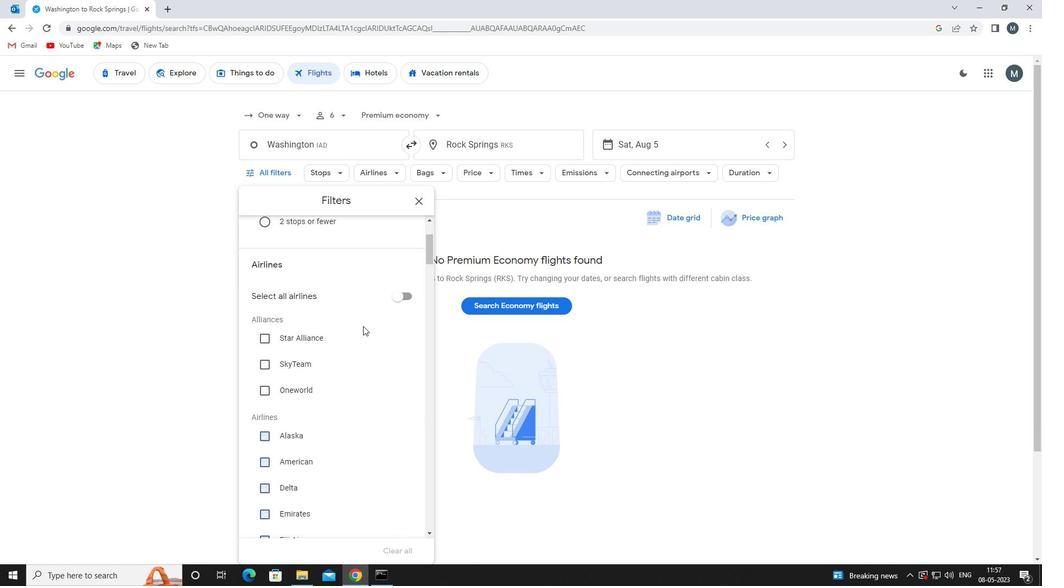 
Action: Mouse scrolled (351, 333) with delta (0, 0)
Screenshot: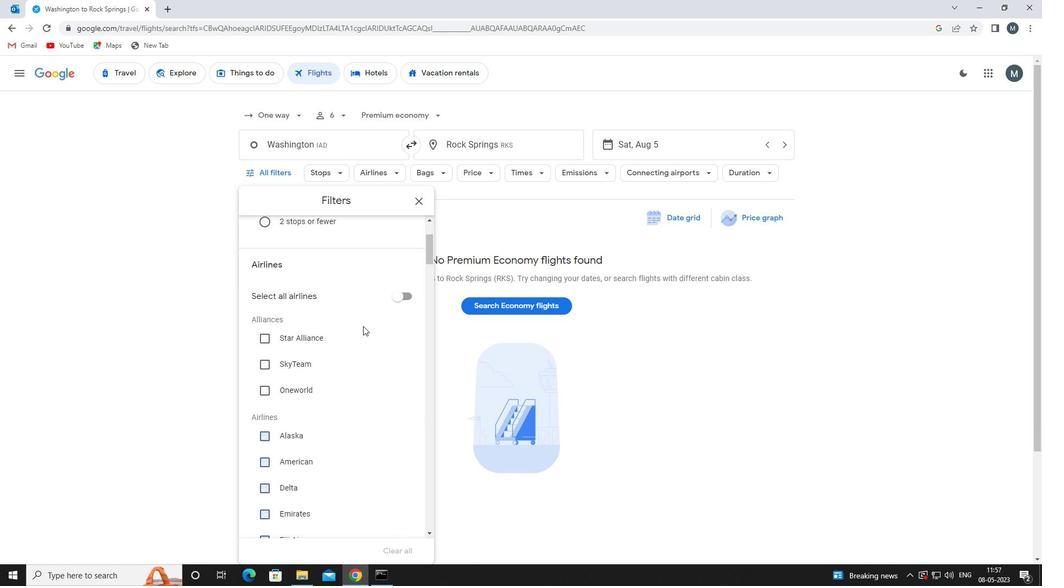 
Action: Mouse moved to (348, 338)
Screenshot: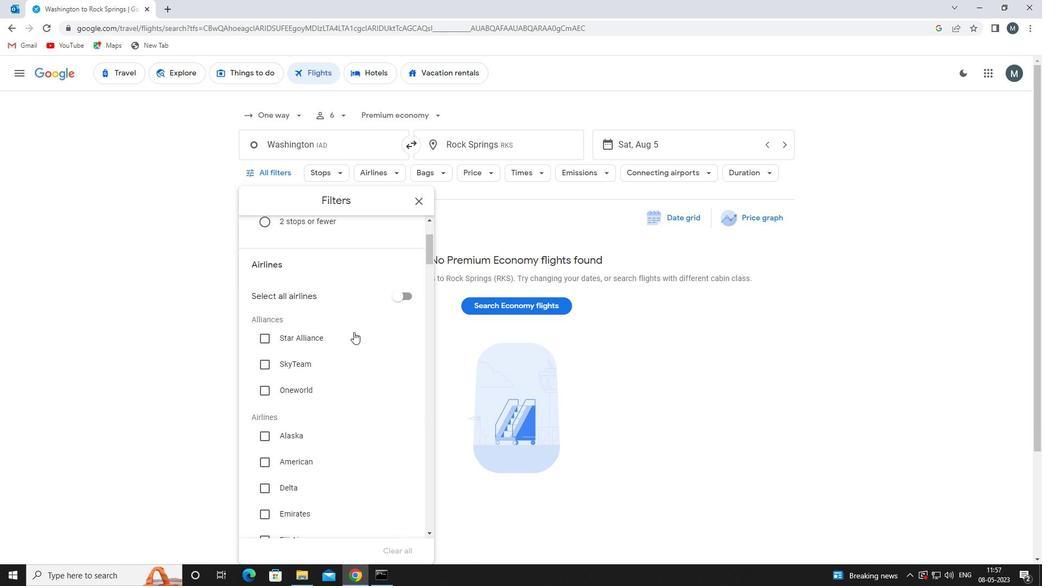 
Action: Mouse scrolled (348, 337) with delta (0, 0)
Screenshot: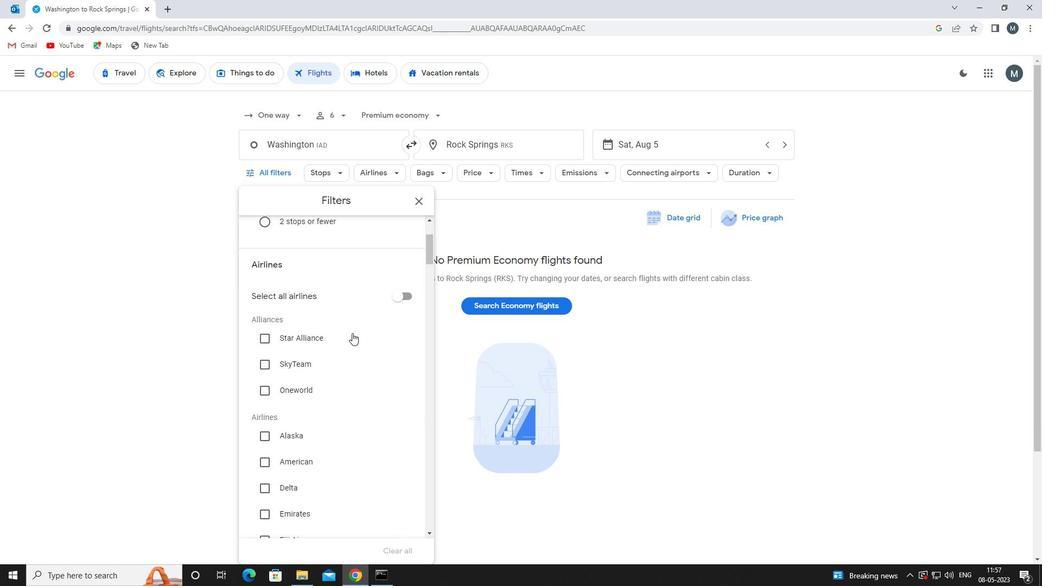 
Action: Mouse moved to (348, 338)
Screenshot: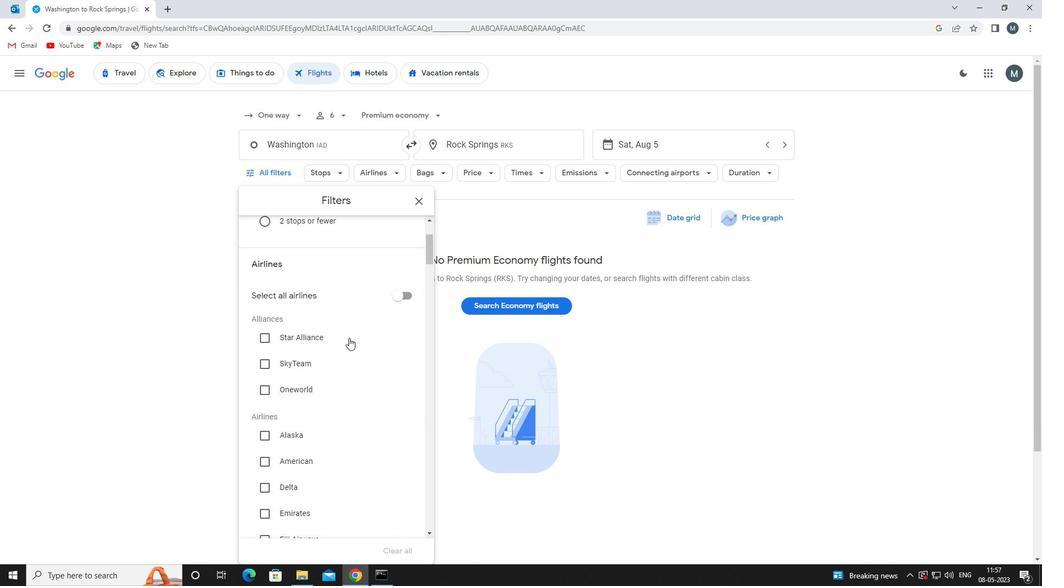 
Action: Mouse scrolled (348, 337) with delta (0, 0)
Screenshot: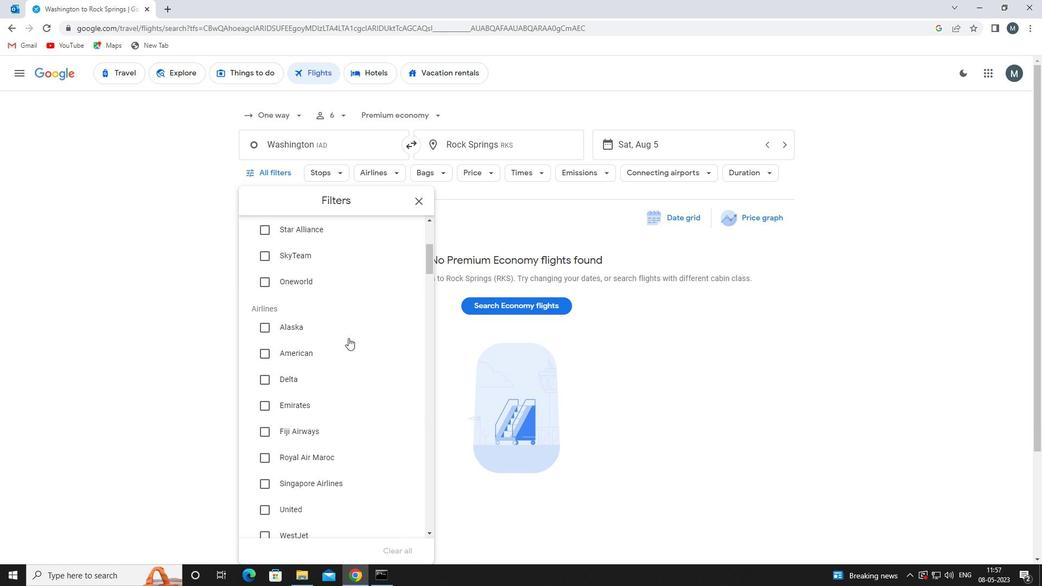 
Action: Mouse moved to (324, 459)
Screenshot: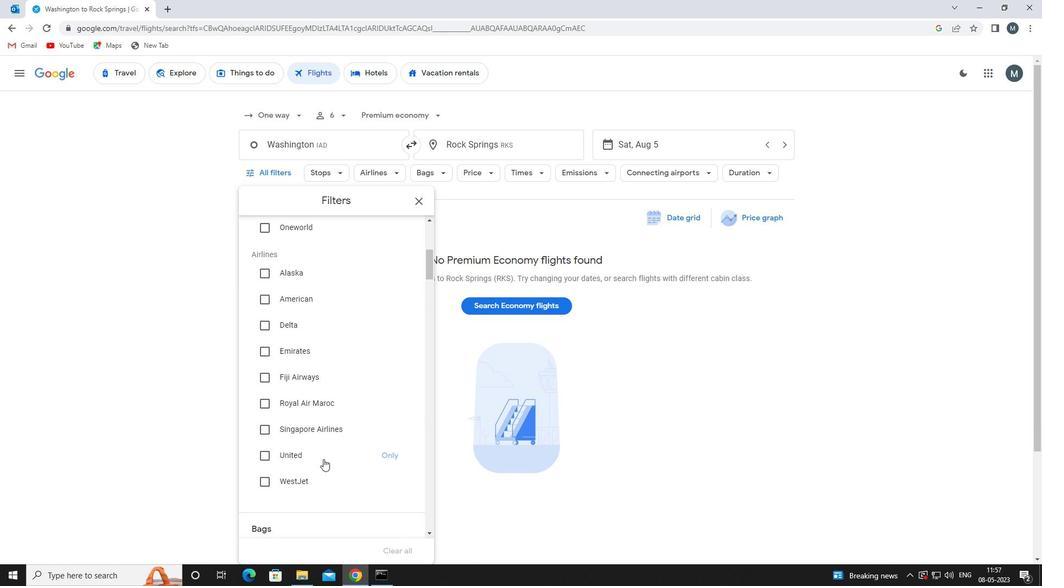 
Action: Mouse pressed left at (324, 459)
Screenshot: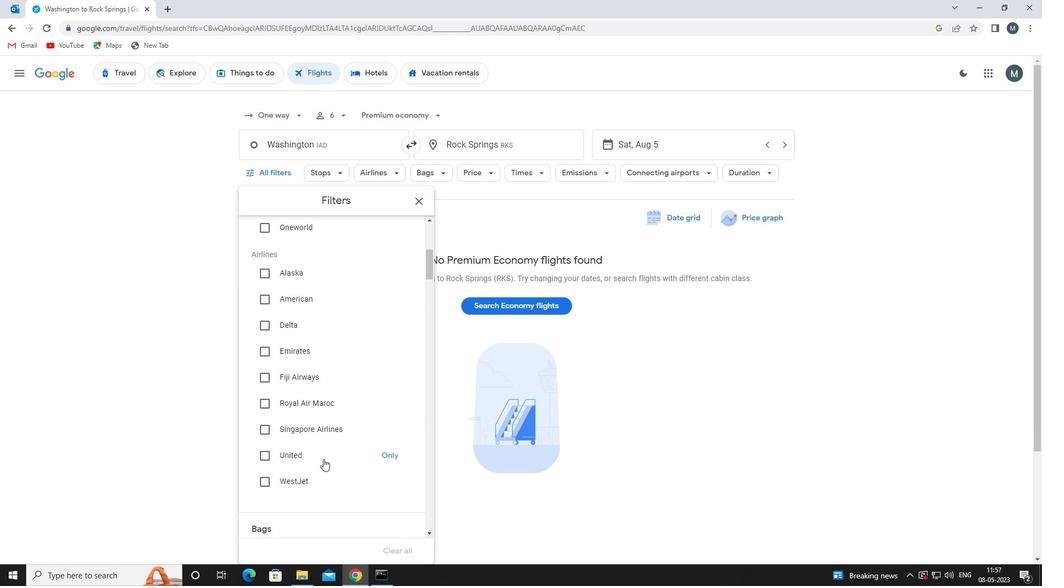 
Action: Mouse moved to (338, 437)
Screenshot: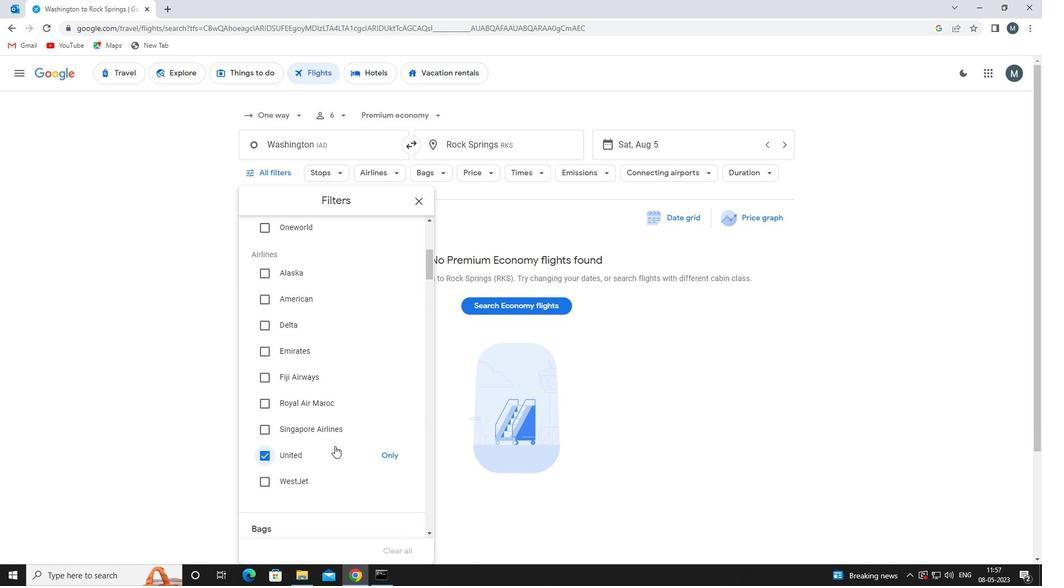 
Action: Mouse scrolled (338, 436) with delta (0, 0)
Screenshot: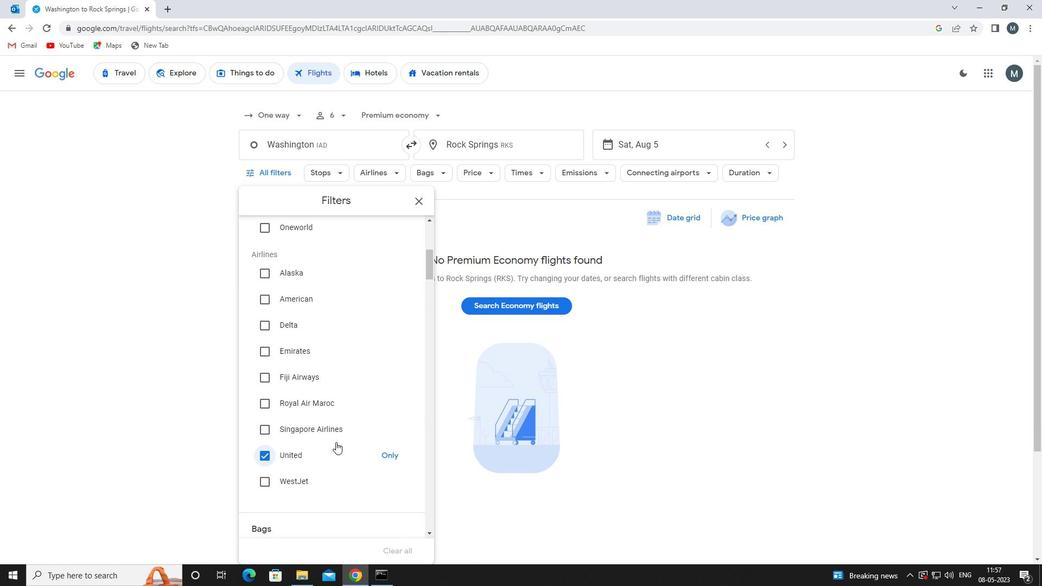 
Action: Mouse moved to (339, 405)
Screenshot: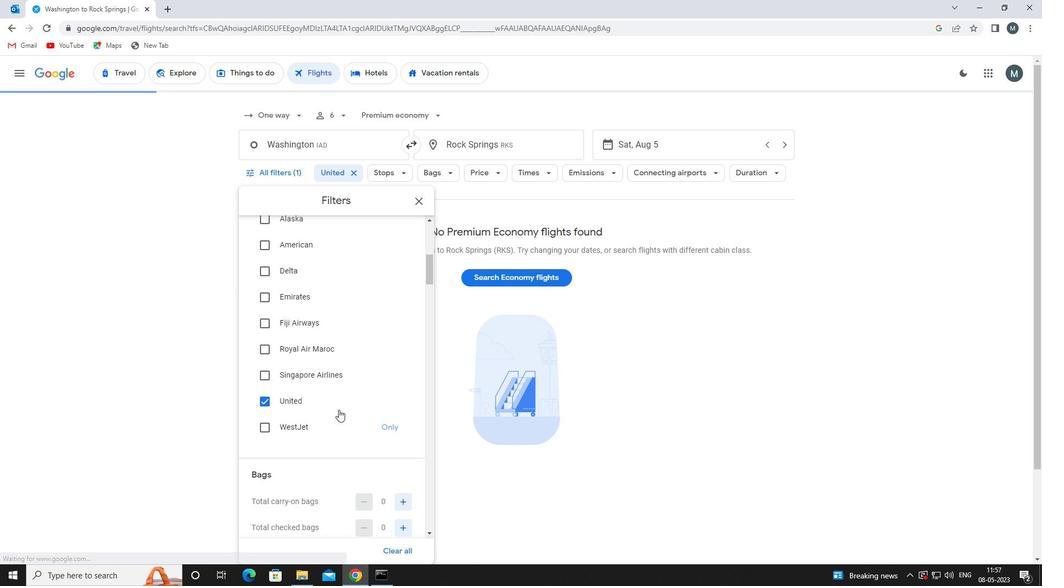 
Action: Mouse scrolled (339, 405) with delta (0, 0)
Screenshot: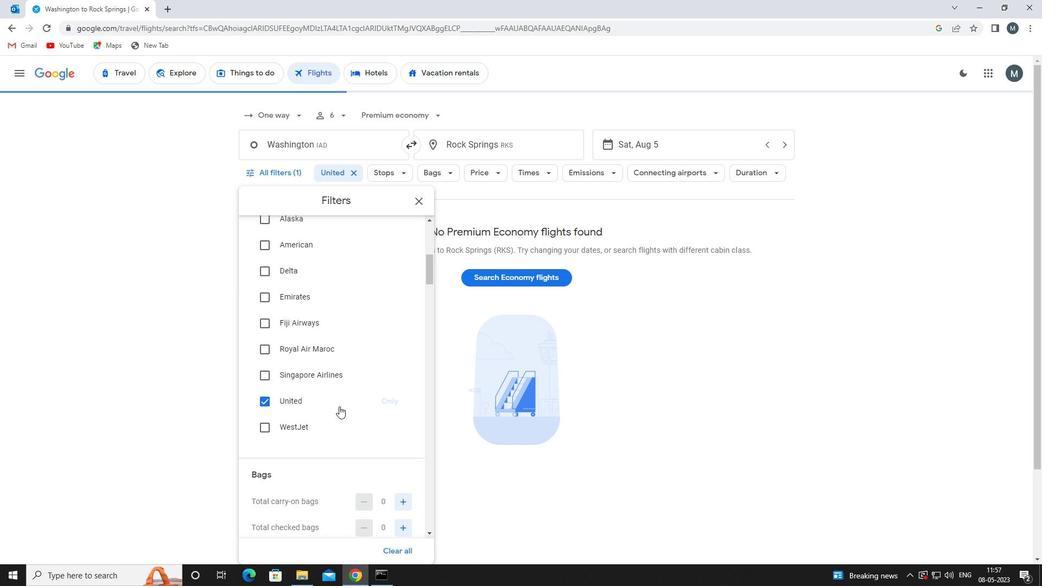 
Action: Mouse moved to (339, 404)
Screenshot: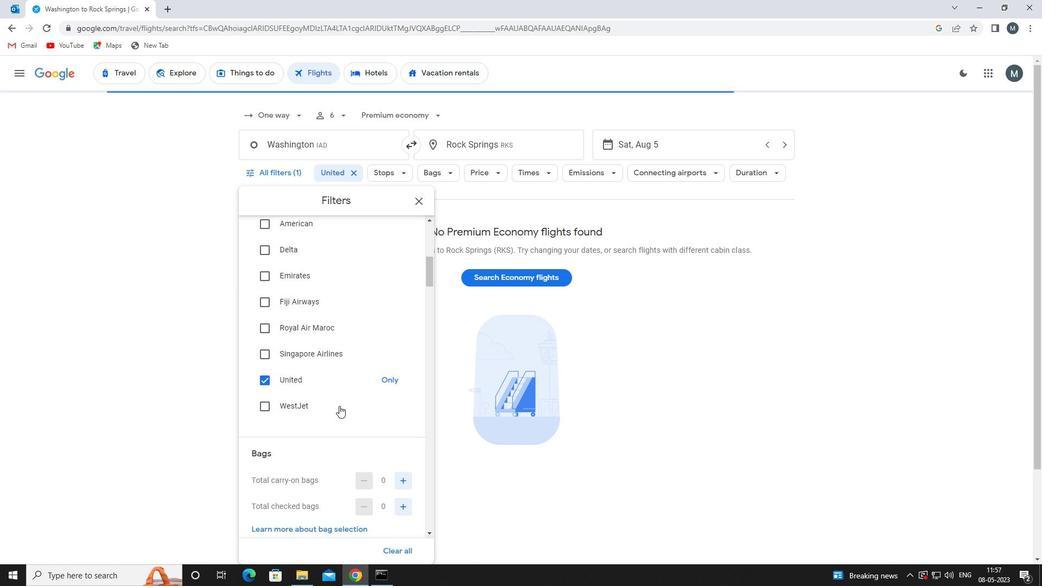 
Action: Mouse scrolled (339, 404) with delta (0, 0)
Screenshot: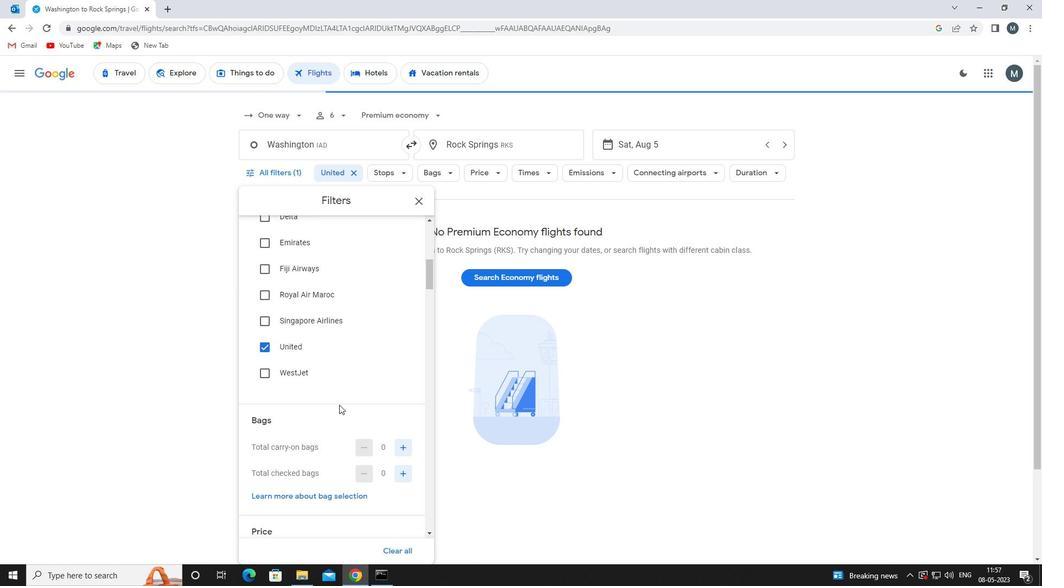 
Action: Mouse moved to (403, 418)
Screenshot: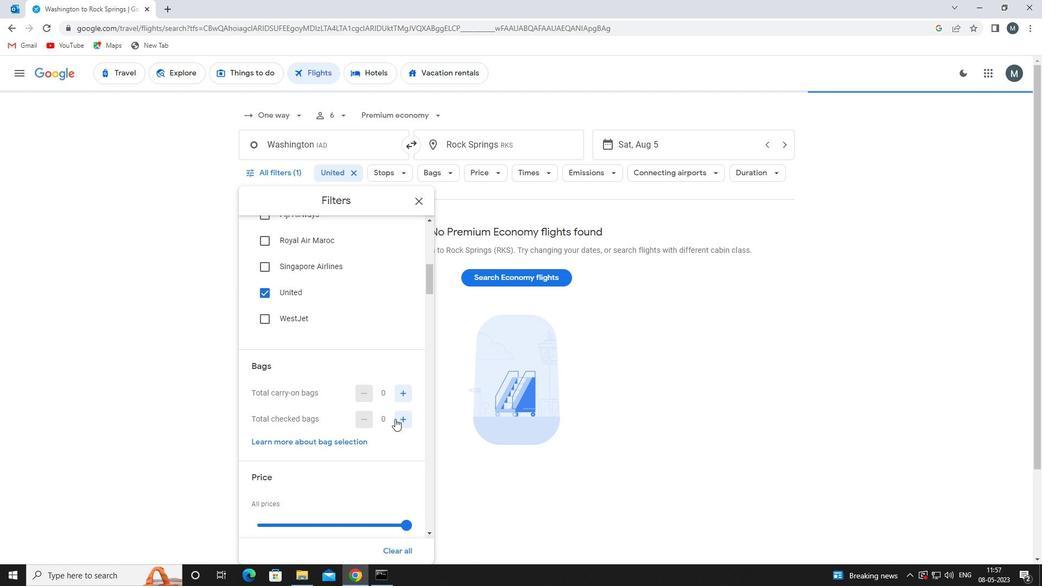
Action: Mouse pressed left at (403, 418)
Screenshot: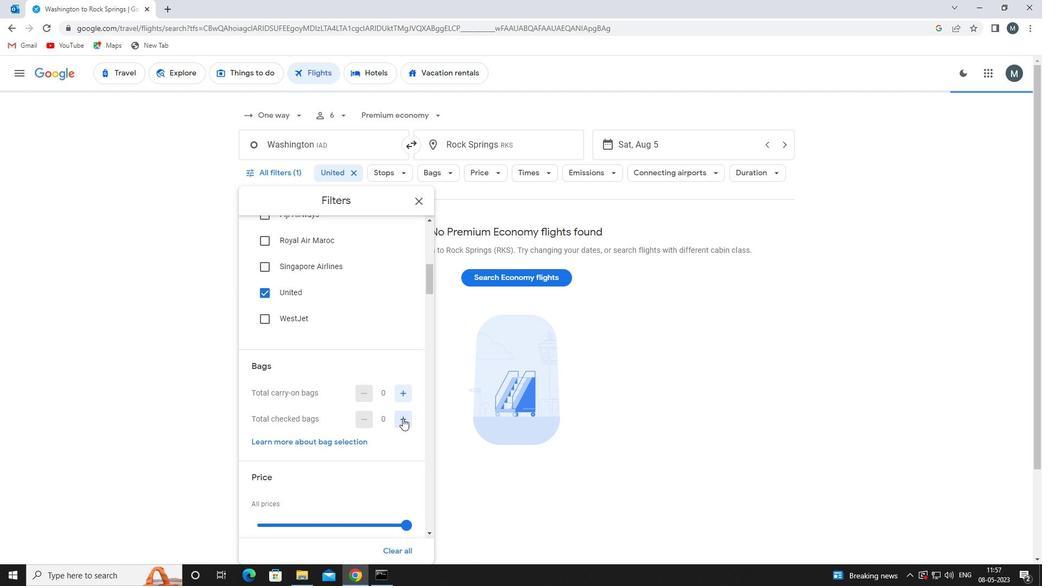 
Action: Mouse pressed left at (403, 418)
Screenshot: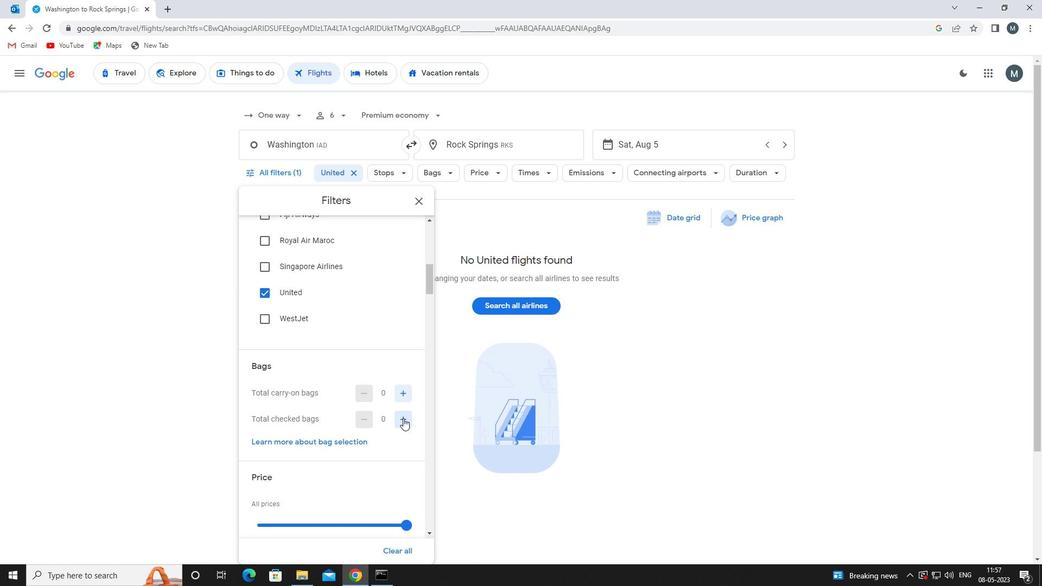 
Action: Mouse pressed left at (403, 418)
Screenshot: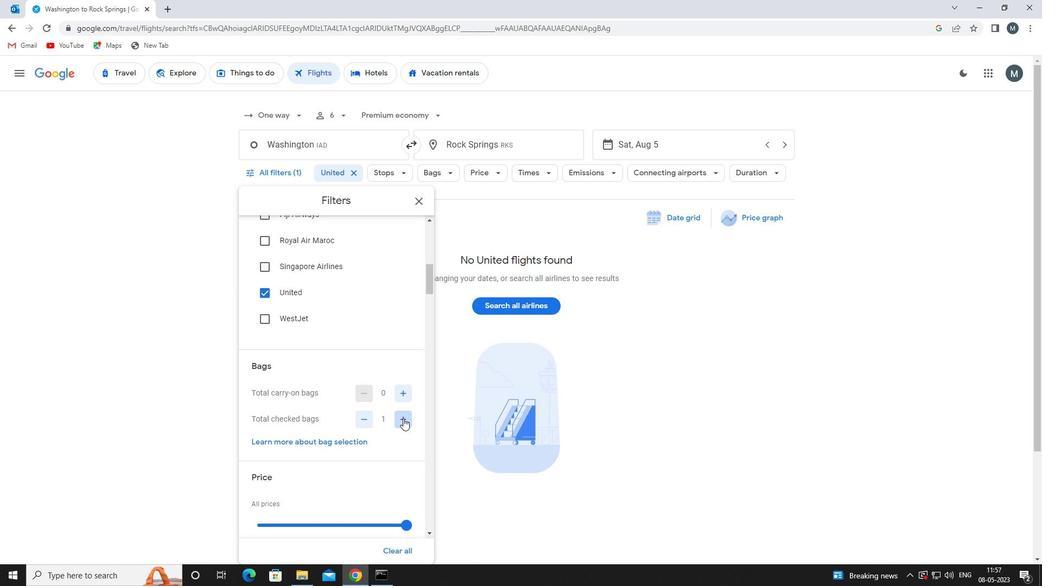 
Action: Mouse moved to (328, 392)
Screenshot: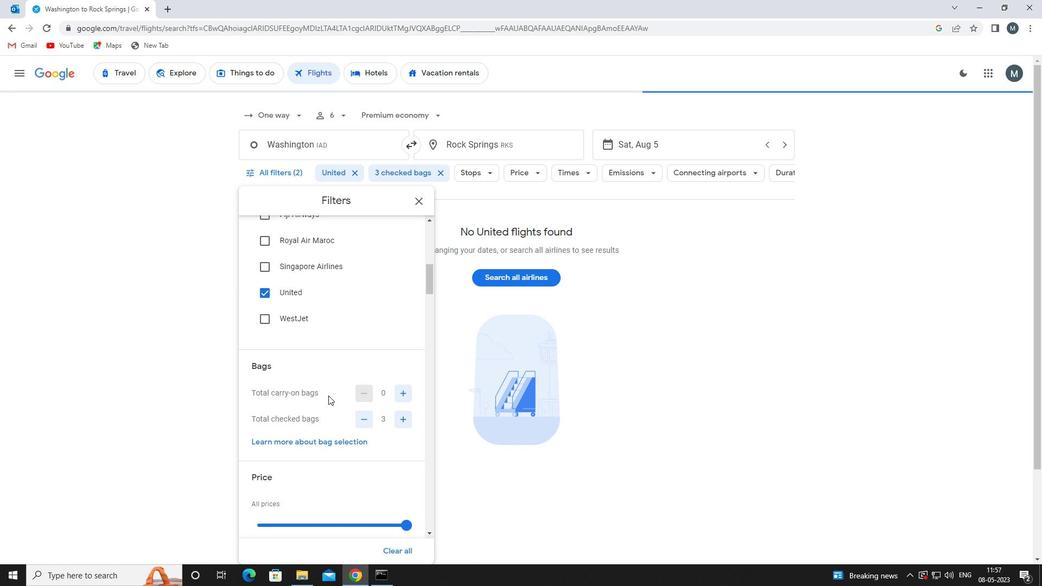
Action: Mouse scrolled (328, 392) with delta (0, 0)
Screenshot: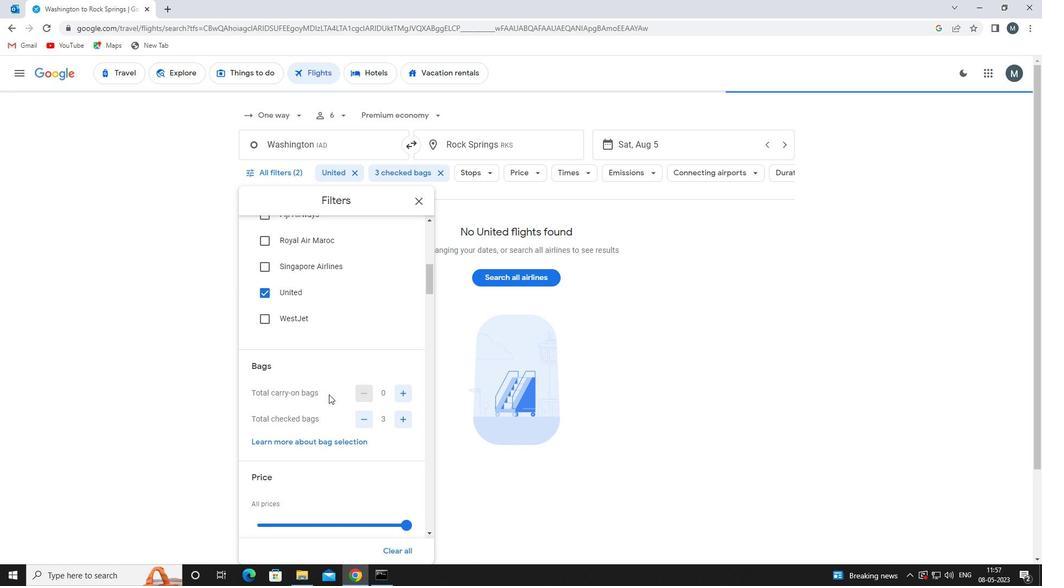 
Action: Mouse moved to (327, 392)
Screenshot: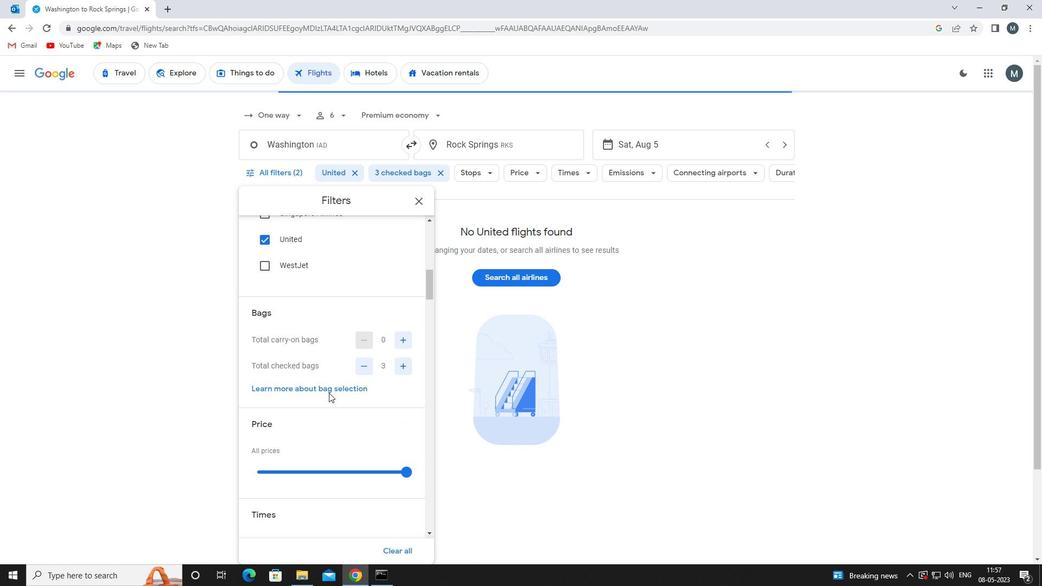 
Action: Mouse scrolled (327, 392) with delta (0, 0)
Screenshot: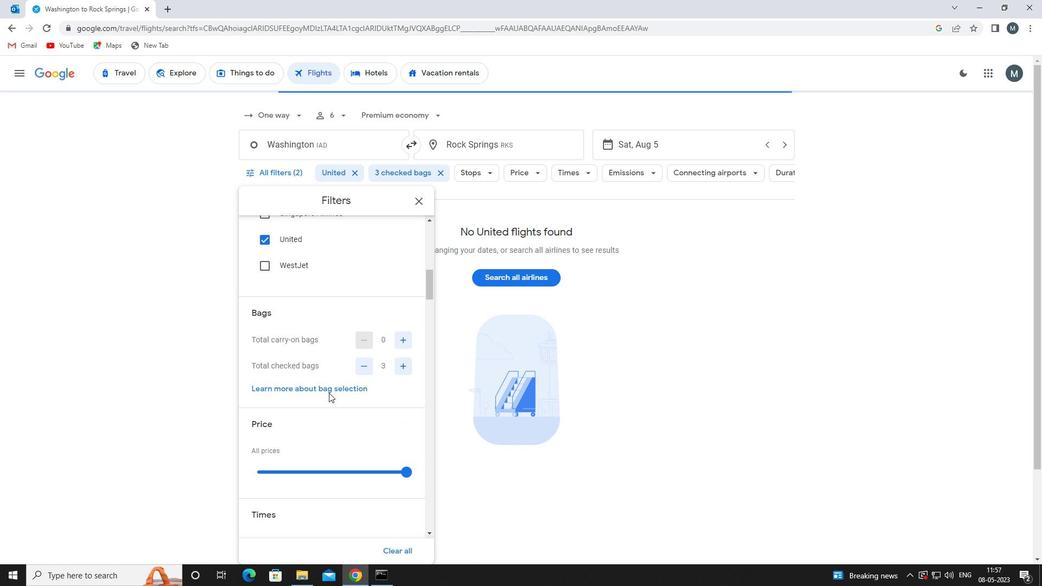 
Action: Mouse moved to (317, 417)
Screenshot: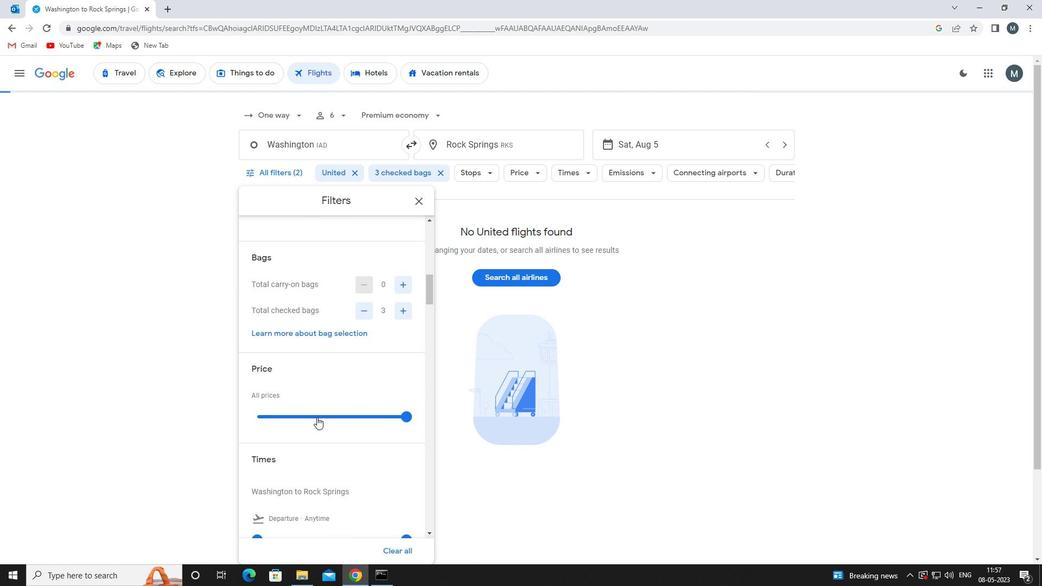 
Action: Mouse pressed left at (317, 417)
Screenshot: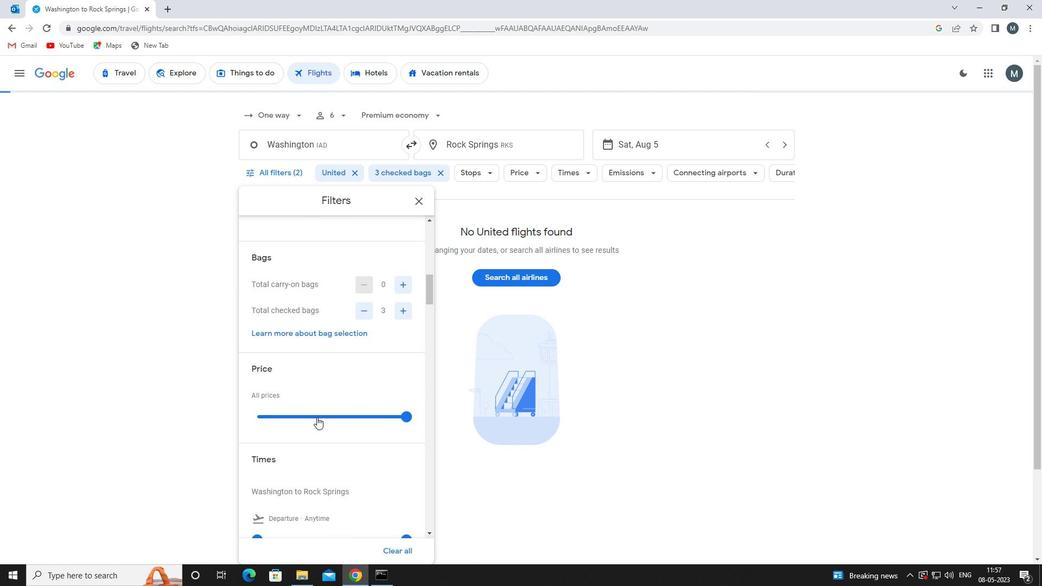 
Action: Mouse moved to (317, 417)
Screenshot: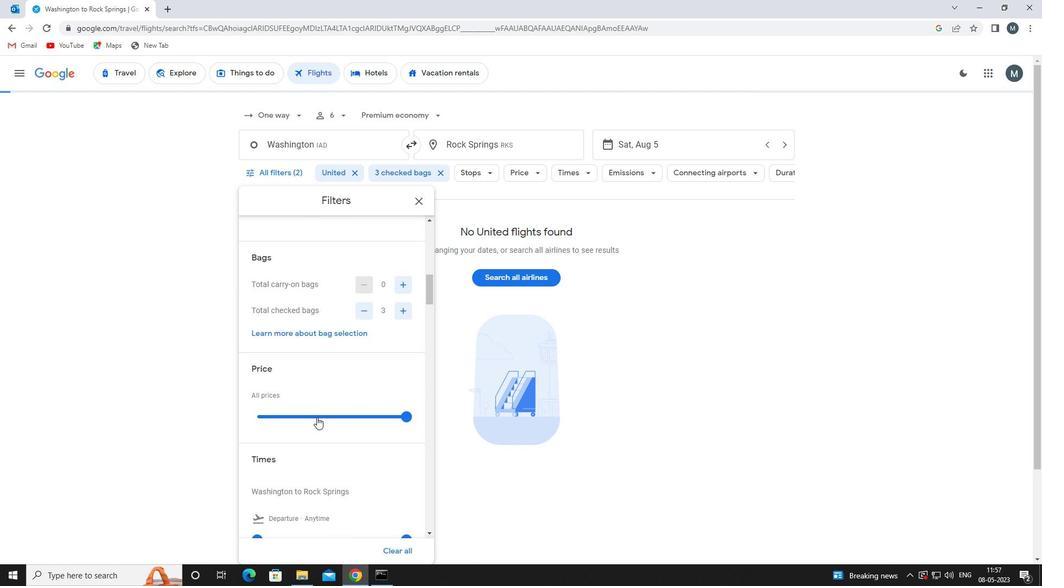 
Action: Mouse pressed left at (317, 417)
Screenshot: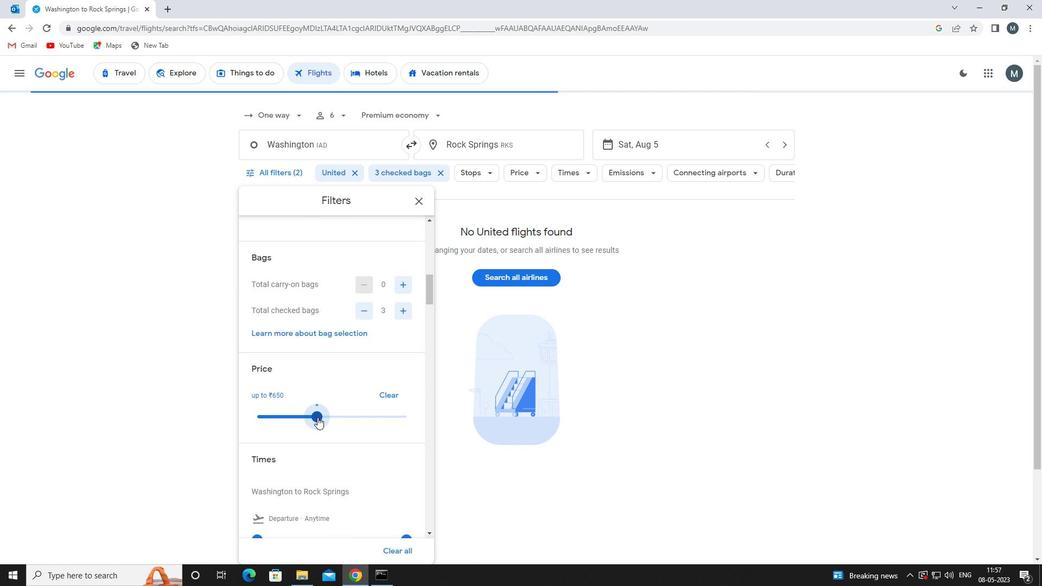 
Action: Mouse moved to (318, 396)
Screenshot: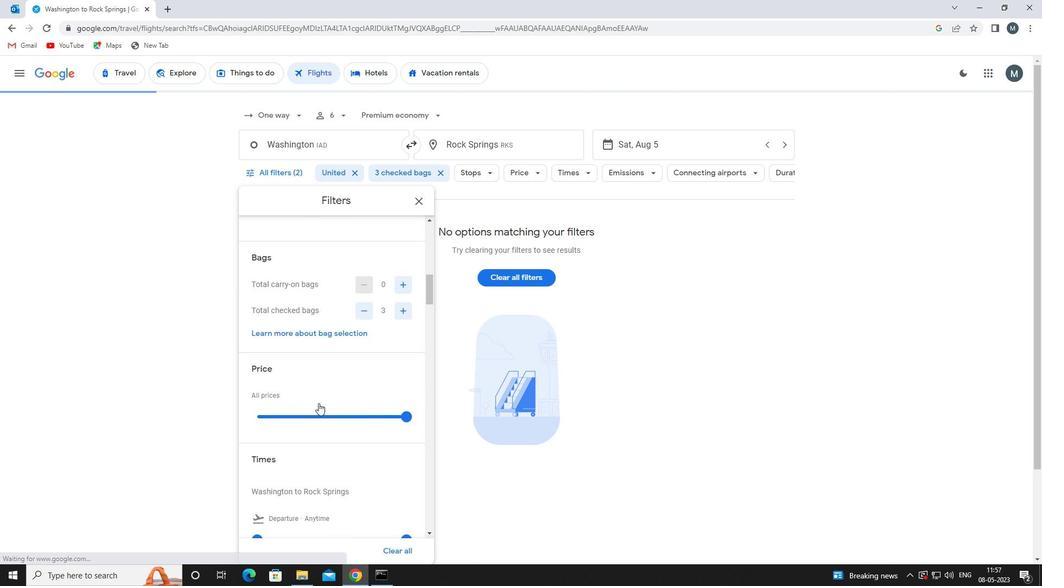 
Action: Mouse scrolled (318, 395) with delta (0, 0)
Screenshot: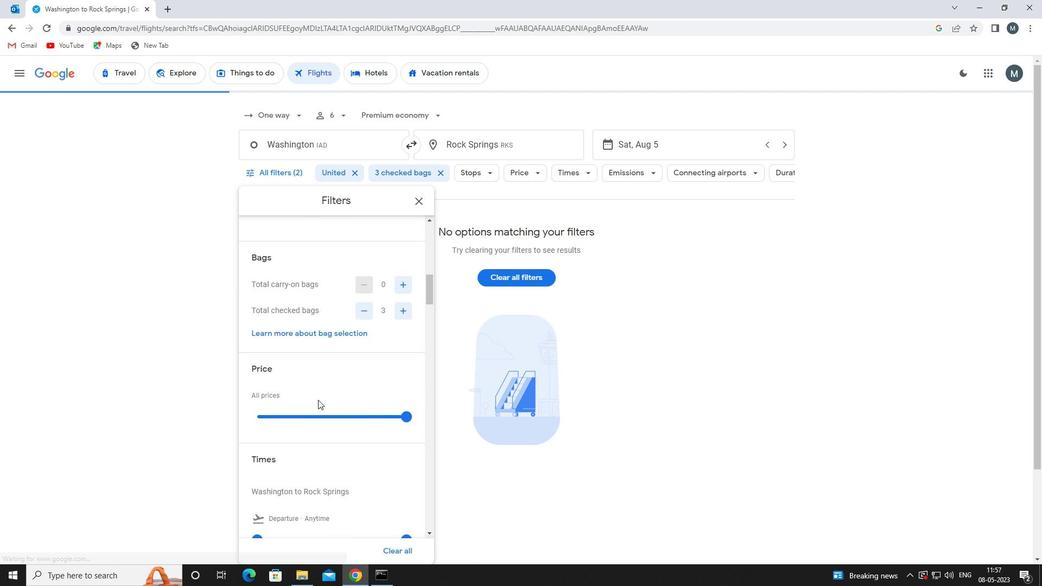 
Action: Mouse moved to (317, 395)
Screenshot: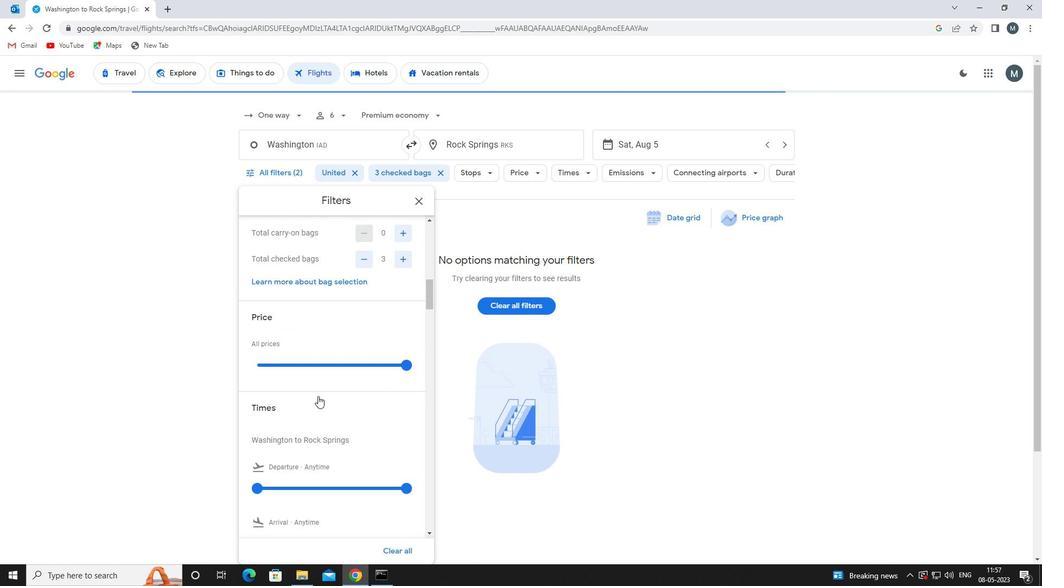 
Action: Mouse scrolled (317, 395) with delta (0, 0)
Screenshot: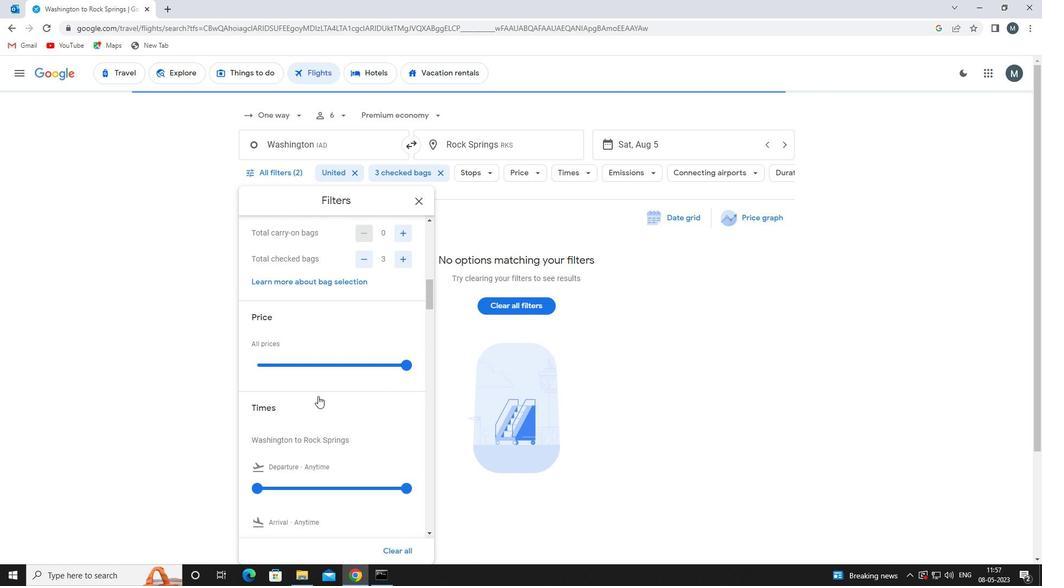 
Action: Mouse moved to (316, 395)
Screenshot: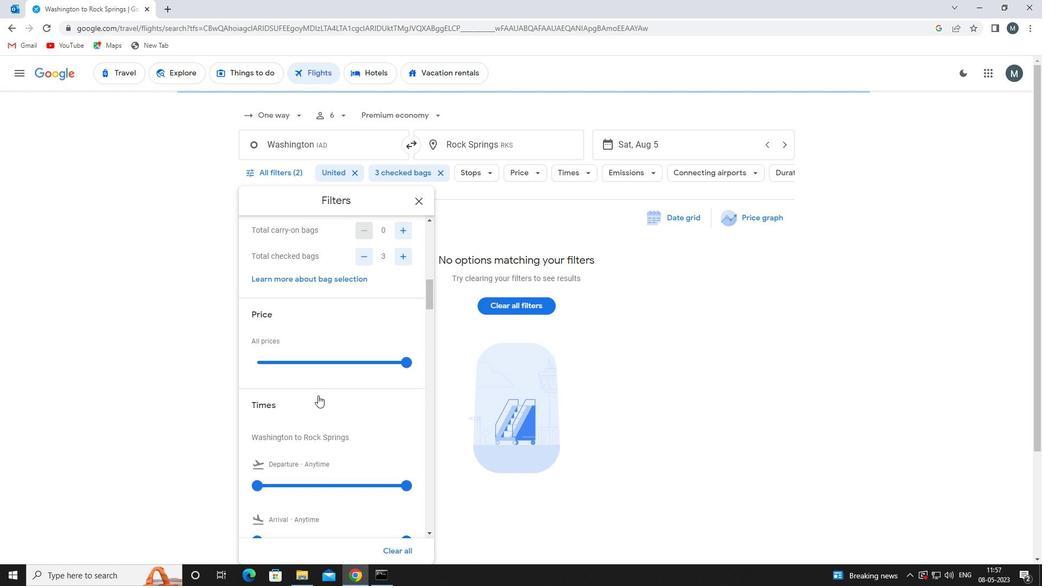 
Action: Mouse scrolled (316, 395) with delta (0, 0)
Screenshot: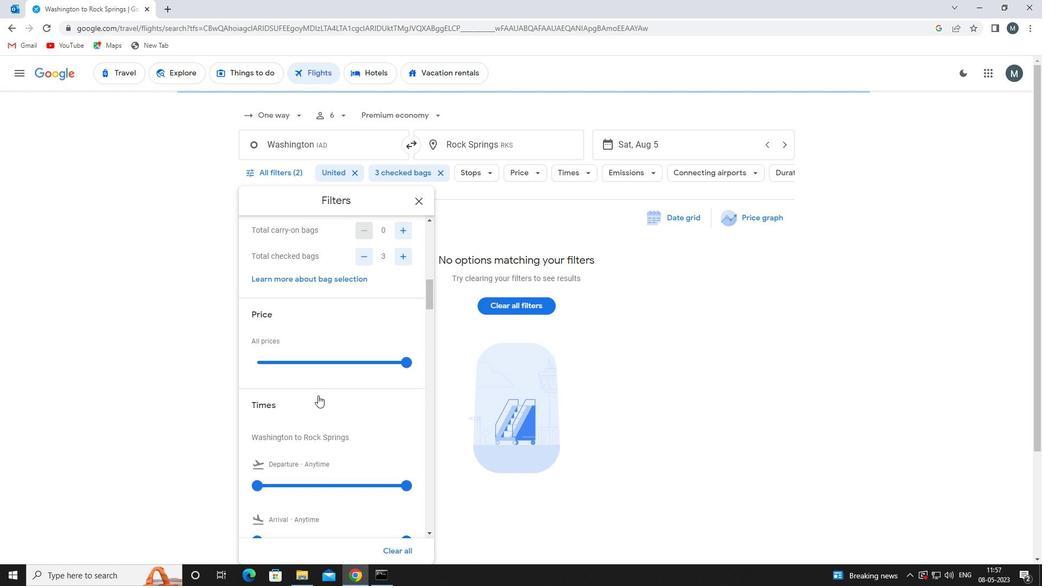 
Action: Mouse moved to (268, 376)
Screenshot: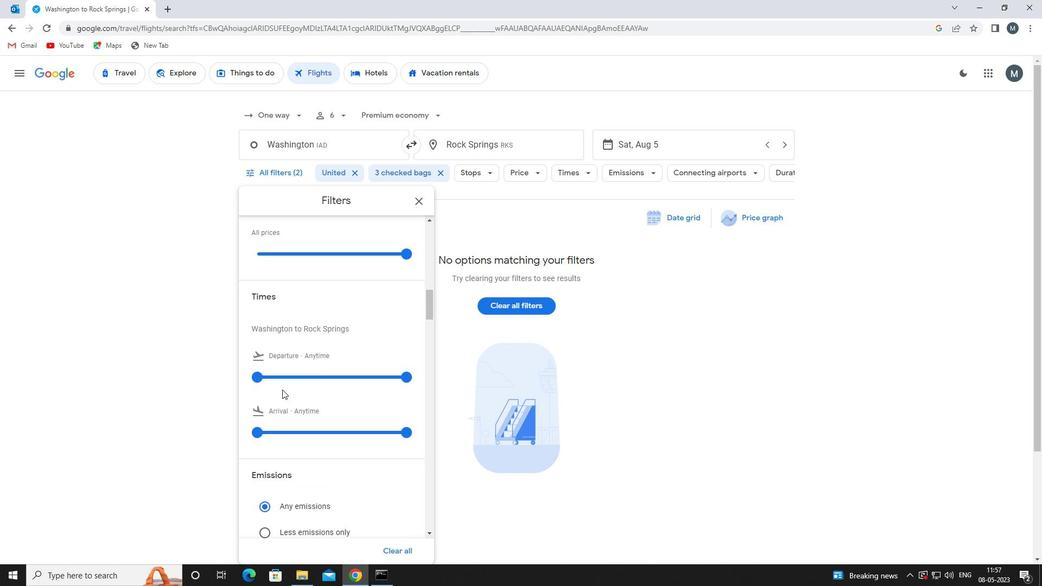 
Action: Mouse pressed left at (268, 376)
Screenshot: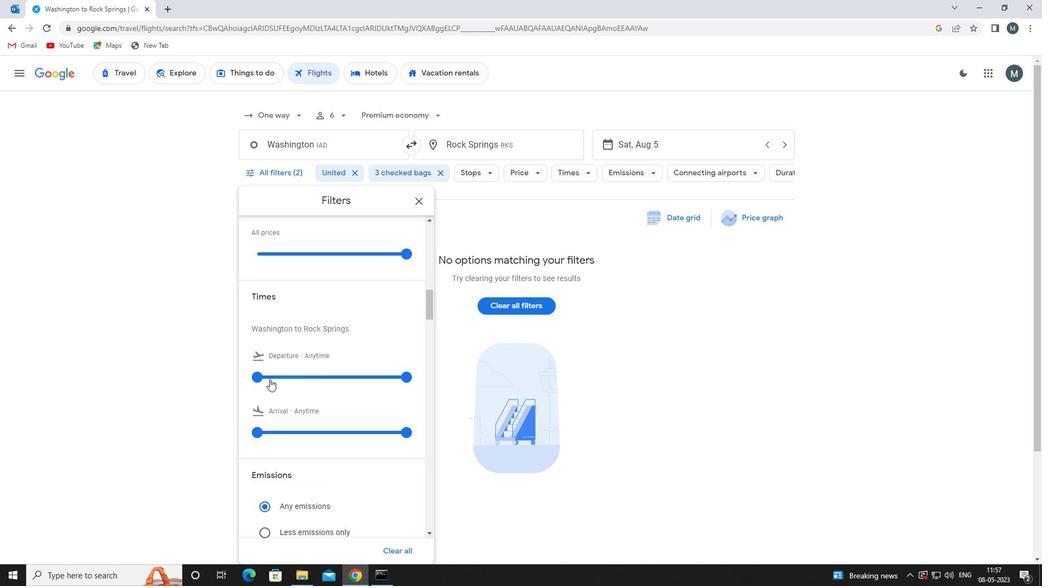 
Action: Mouse moved to (330, 377)
Screenshot: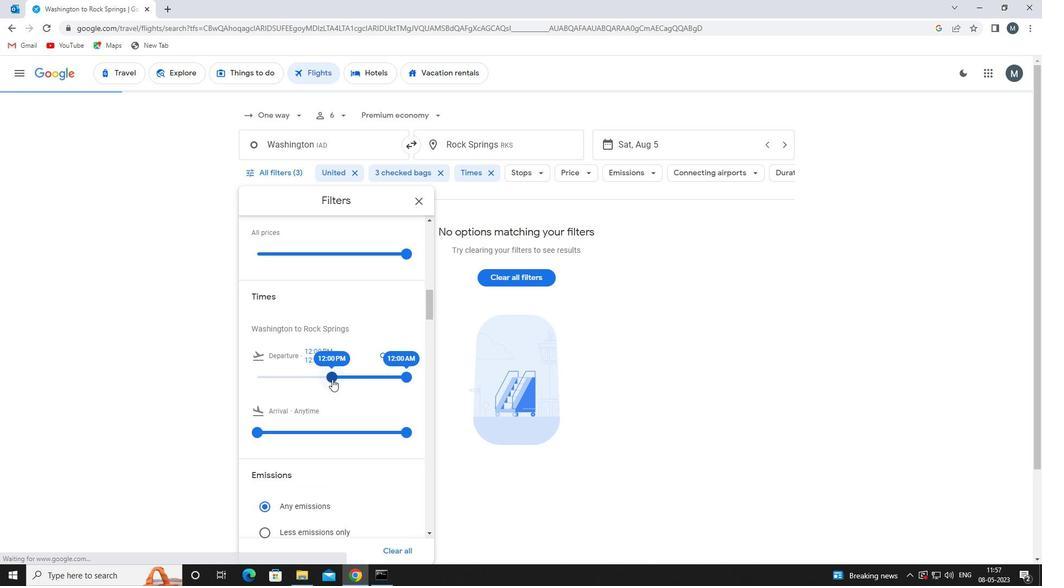 
Action: Mouse pressed left at (330, 377)
Screenshot: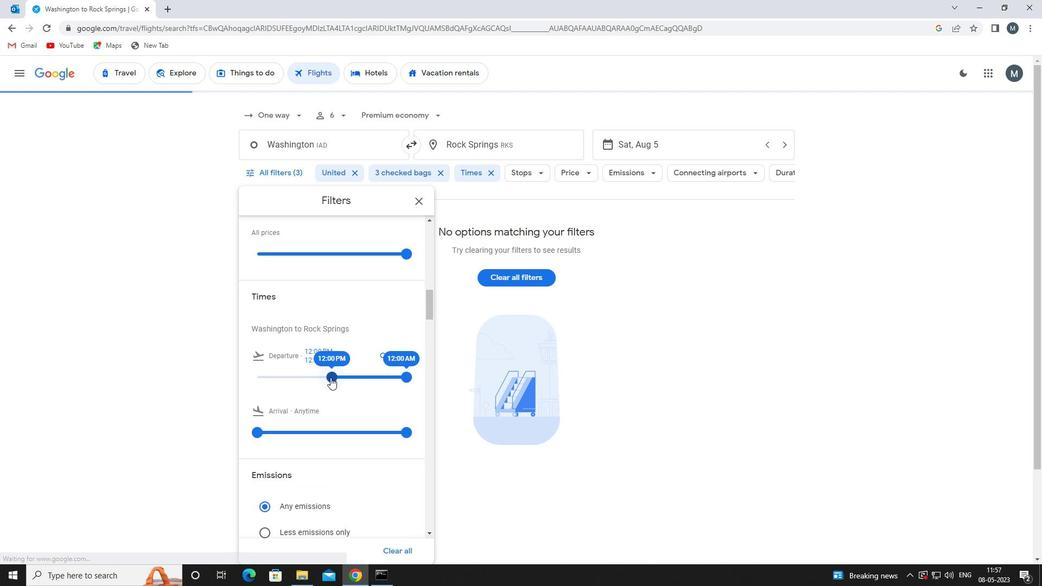 
Action: Mouse moved to (322, 379)
Screenshot: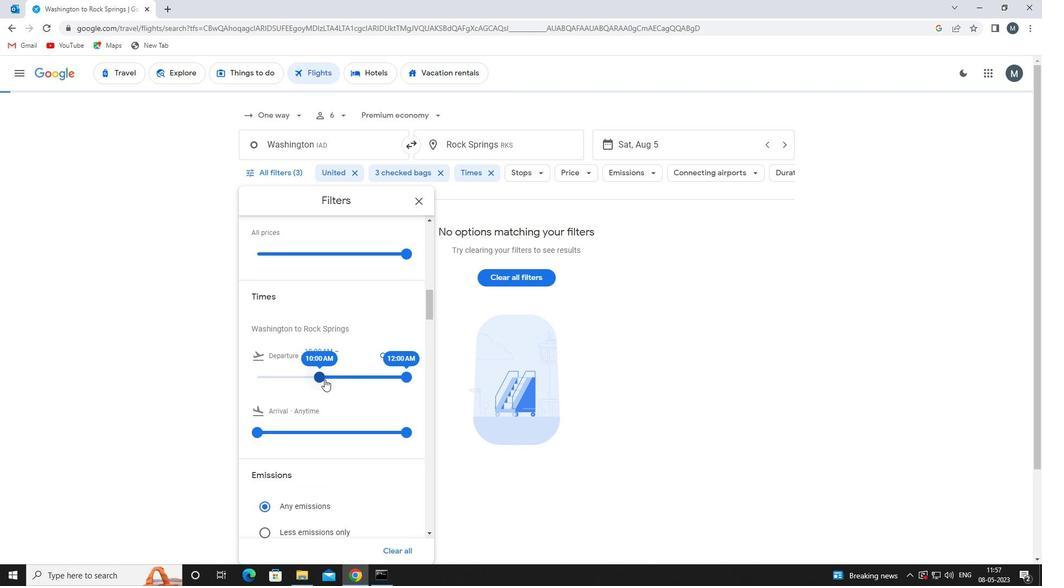 
Action: Mouse pressed left at (322, 379)
Screenshot: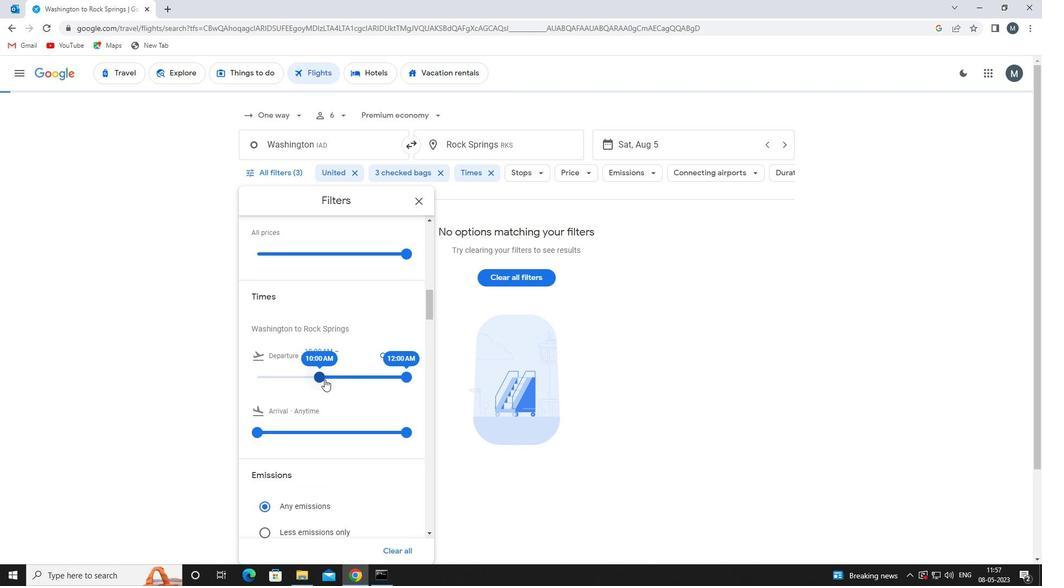 
Action: Mouse moved to (407, 377)
Screenshot: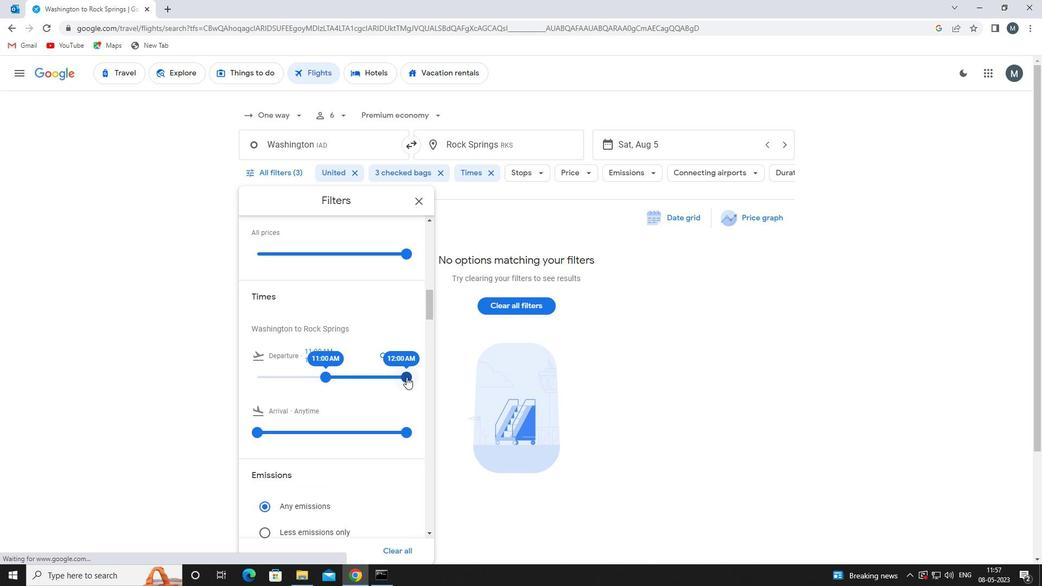 
Action: Mouse pressed left at (407, 377)
Screenshot: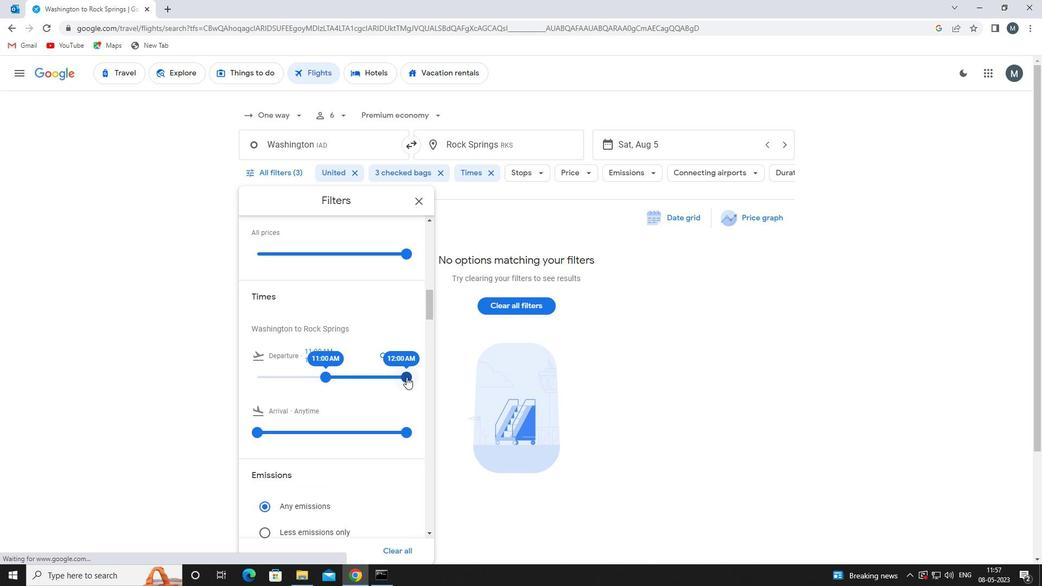 
Action: Mouse moved to (338, 353)
Screenshot: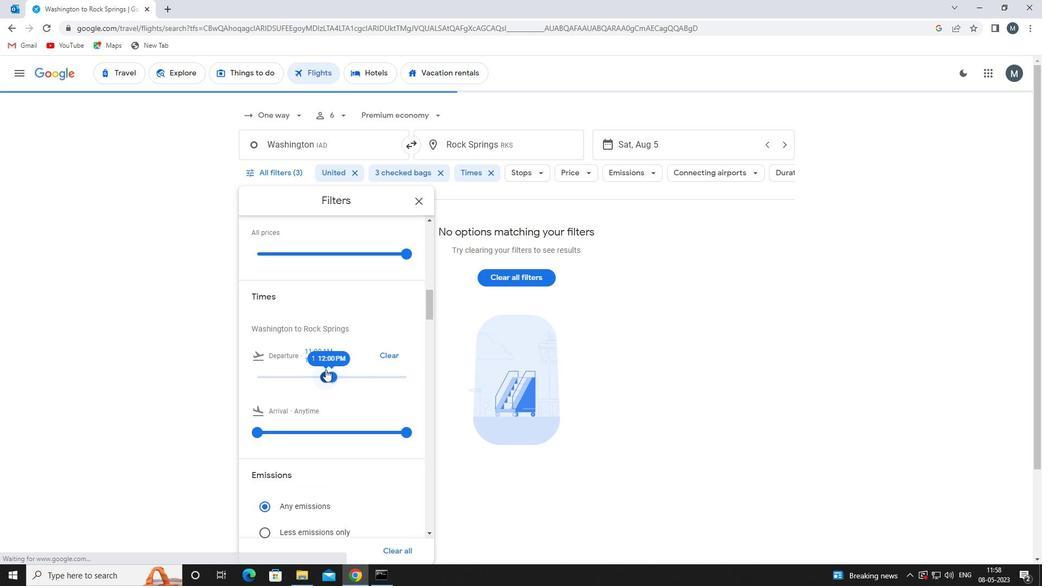 
Action: Mouse scrolled (338, 352) with delta (0, 0)
Screenshot: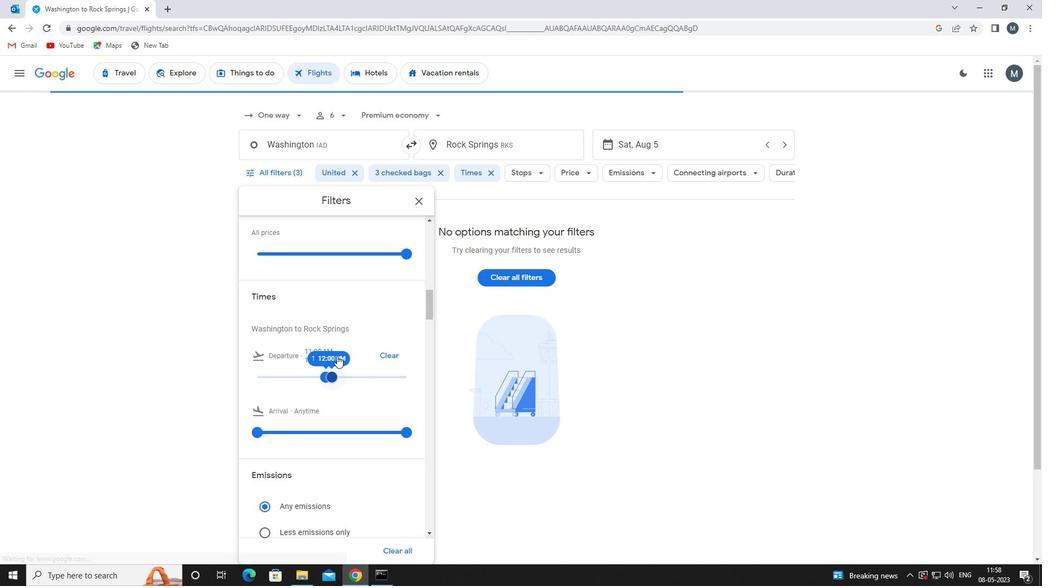 
Action: Mouse moved to (338, 353)
Screenshot: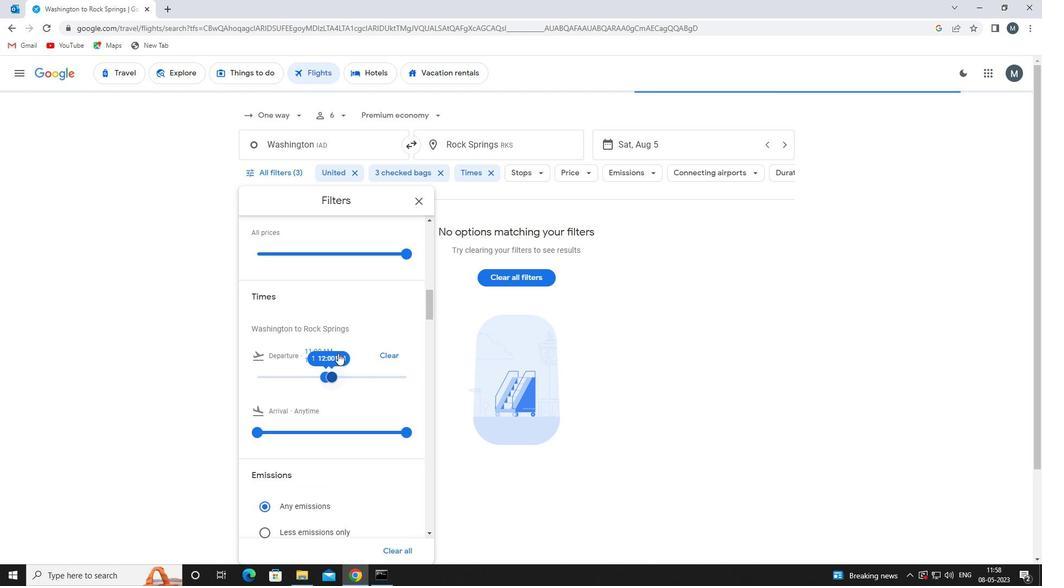 
Action: Mouse scrolled (338, 352) with delta (0, 0)
Screenshot: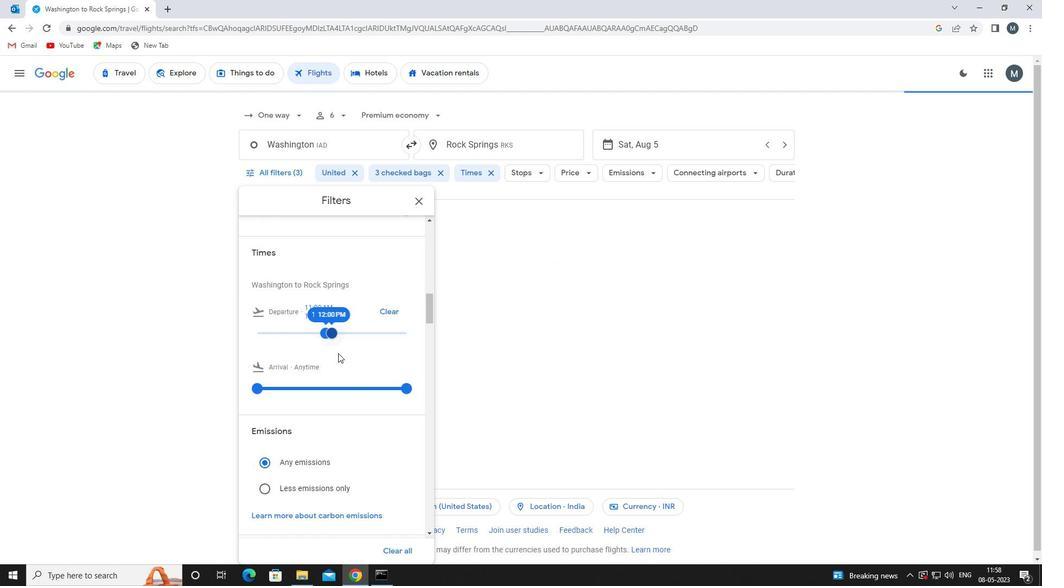 
Action: Mouse moved to (417, 202)
Screenshot: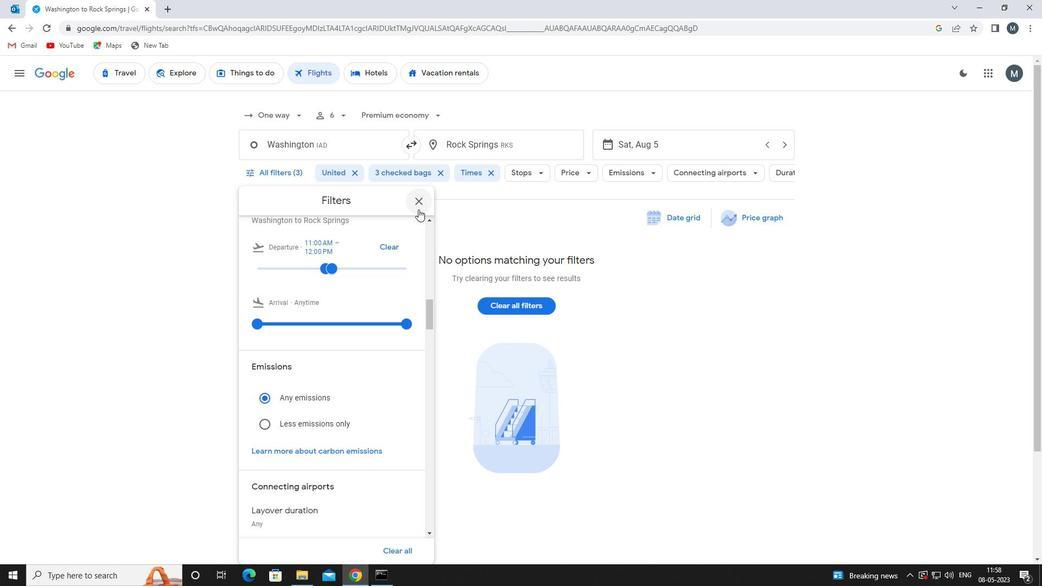 
Action: Mouse pressed left at (417, 202)
Screenshot: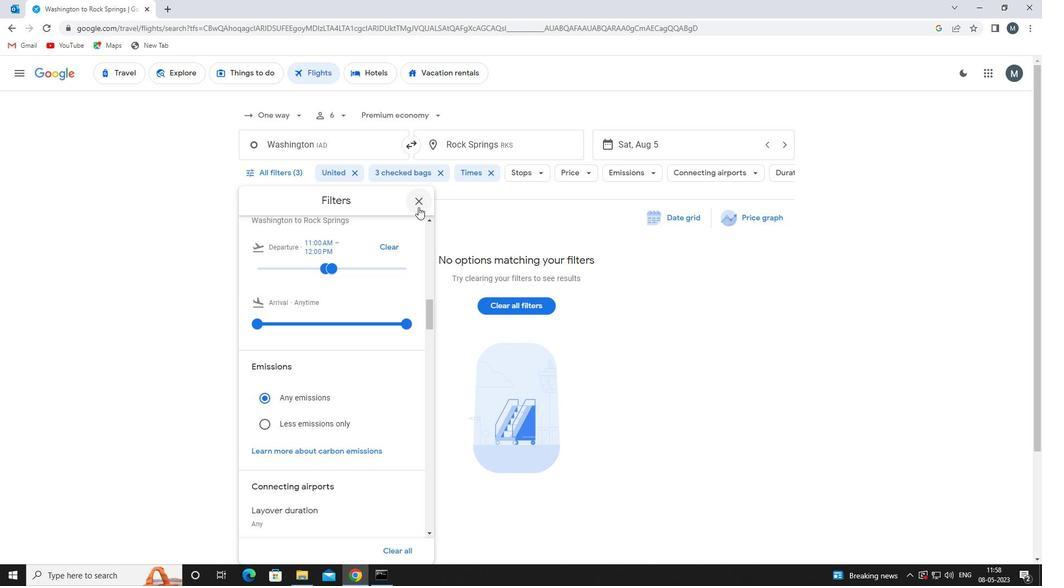 
Action: Mouse moved to (416, 202)
Screenshot: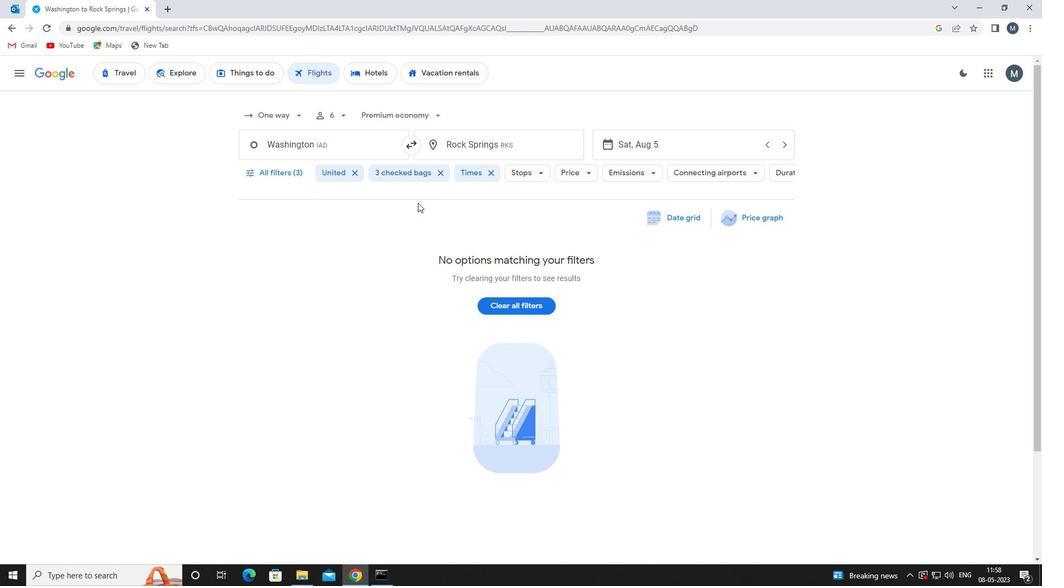 
